 Task: Look for space in Abano Terme, Italy from 15th August, 2023 to 20th August, 2023 for 1 adult in price range Rs.5000 to Rs.10000. Place can be private room with 1  bedroom having 1 bed and 1 bathroom. Property type can be house, flat, guest house, hotel. Amenities needed are: washing machine. Booking option can be shelf check-in. Required host language is English.
Action: Mouse moved to (416, 66)
Screenshot: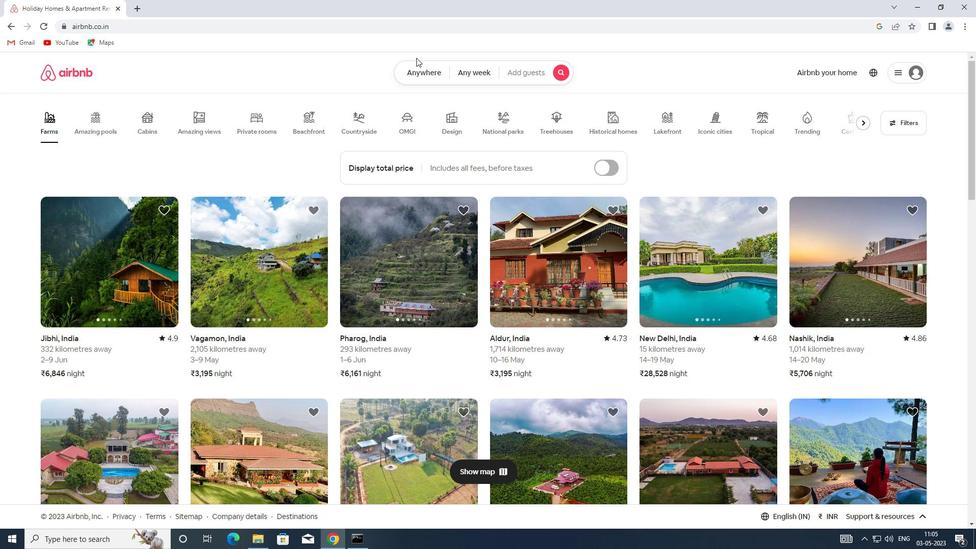 
Action: Mouse pressed left at (416, 66)
Screenshot: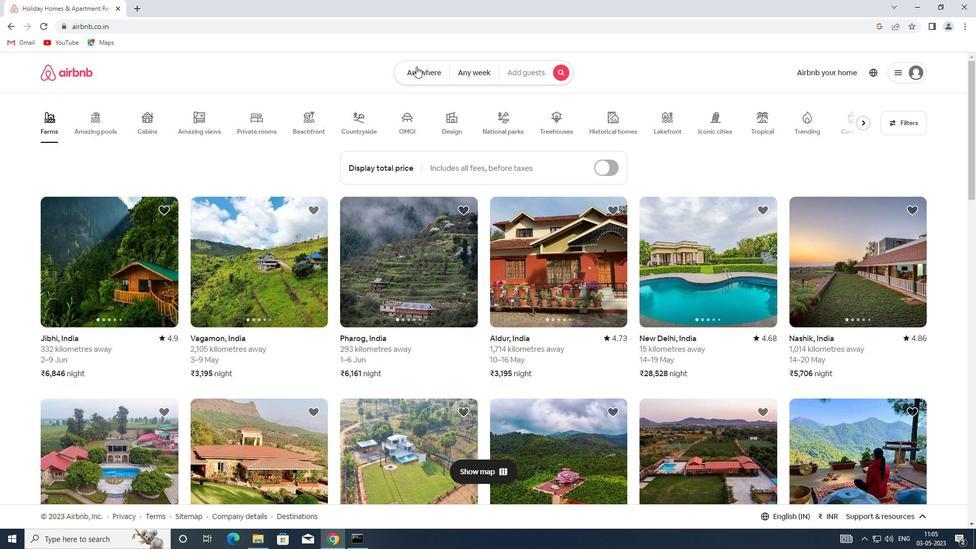 
Action: Mouse moved to (331, 117)
Screenshot: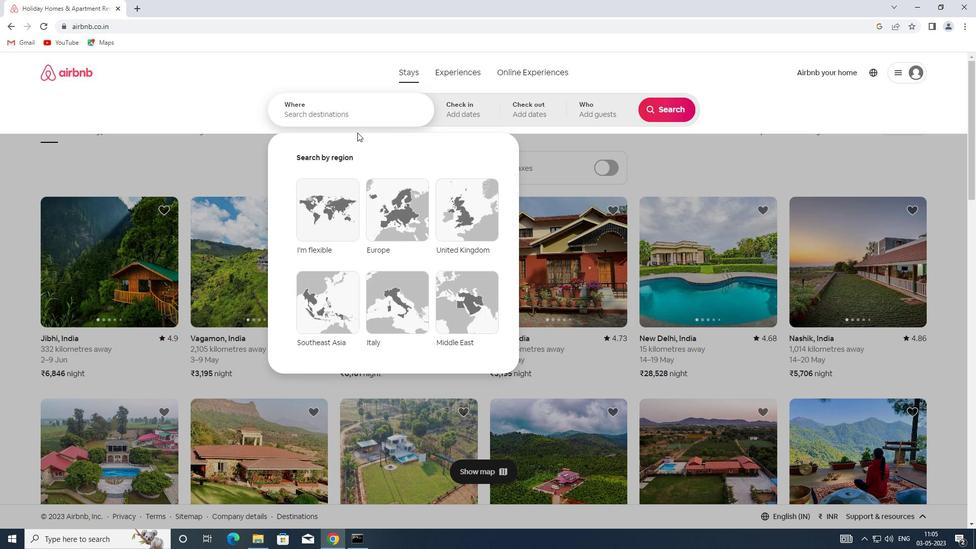 
Action: Mouse pressed left at (331, 117)
Screenshot: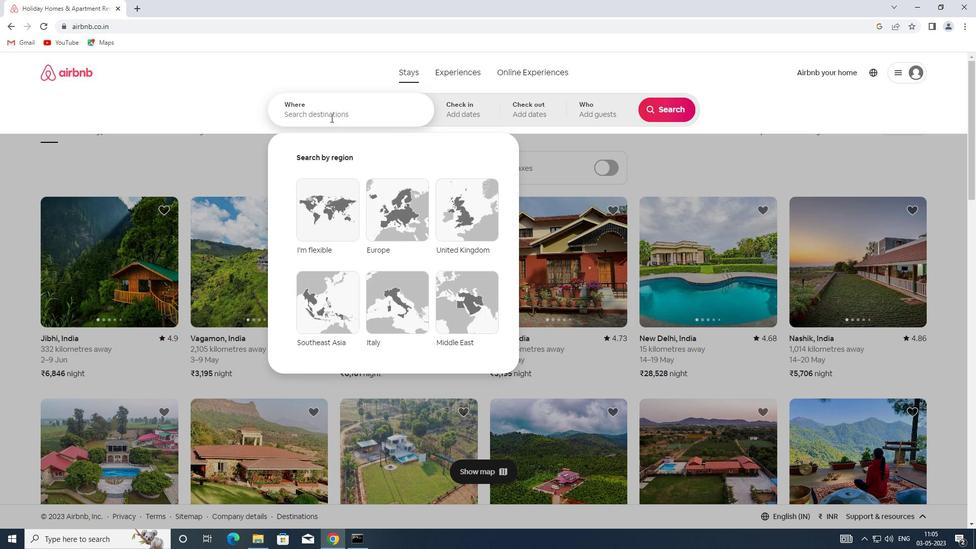 
Action: Key pressed <Key.shift>ABANO<Key.space><Key.shift>TERME,<Key.shift><Key.shift><Key.shift><Key.shift>ITALY
Screenshot: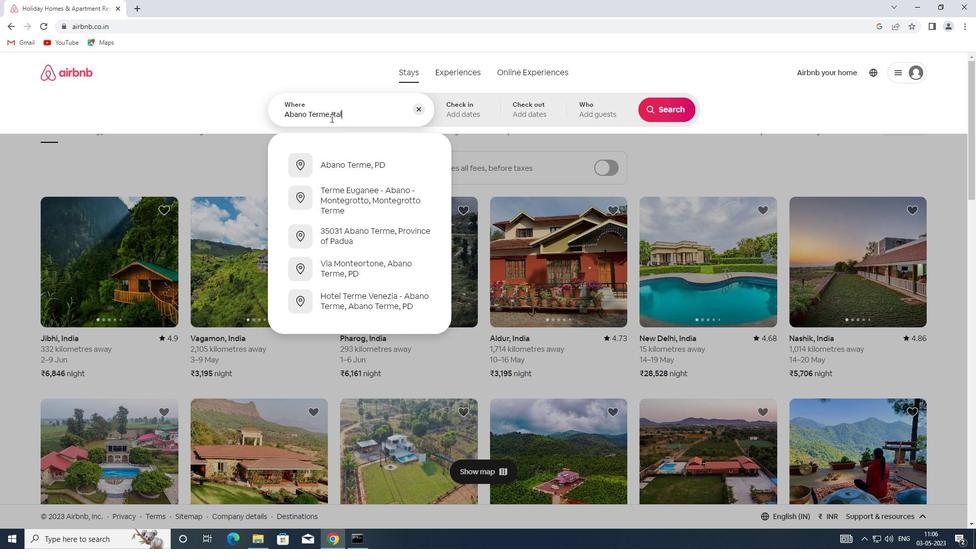 
Action: Mouse moved to (456, 112)
Screenshot: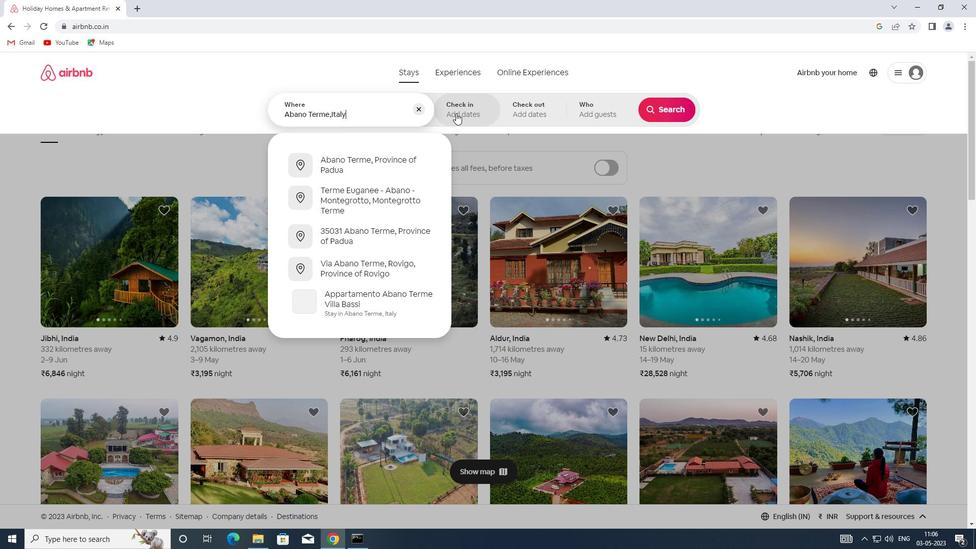 
Action: Mouse pressed left at (456, 112)
Screenshot: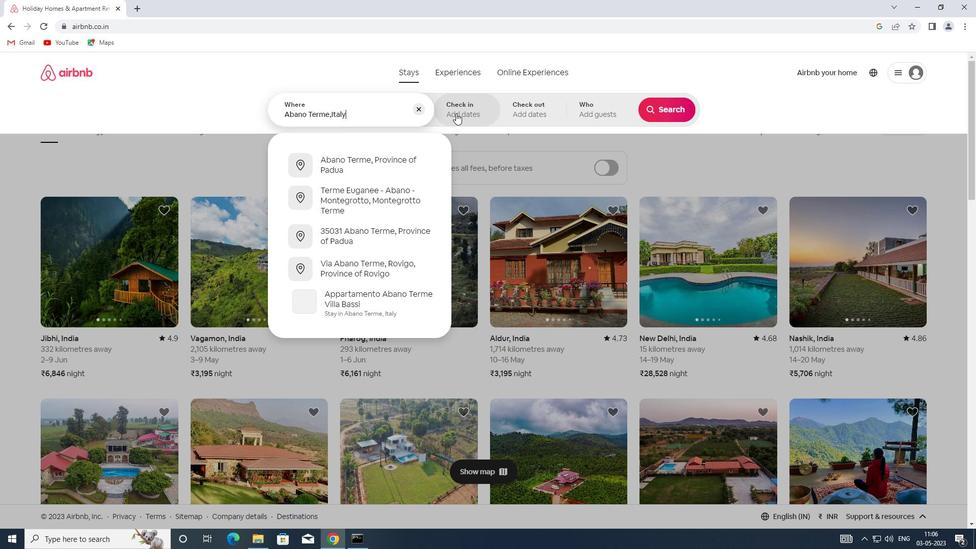 
Action: Mouse moved to (667, 190)
Screenshot: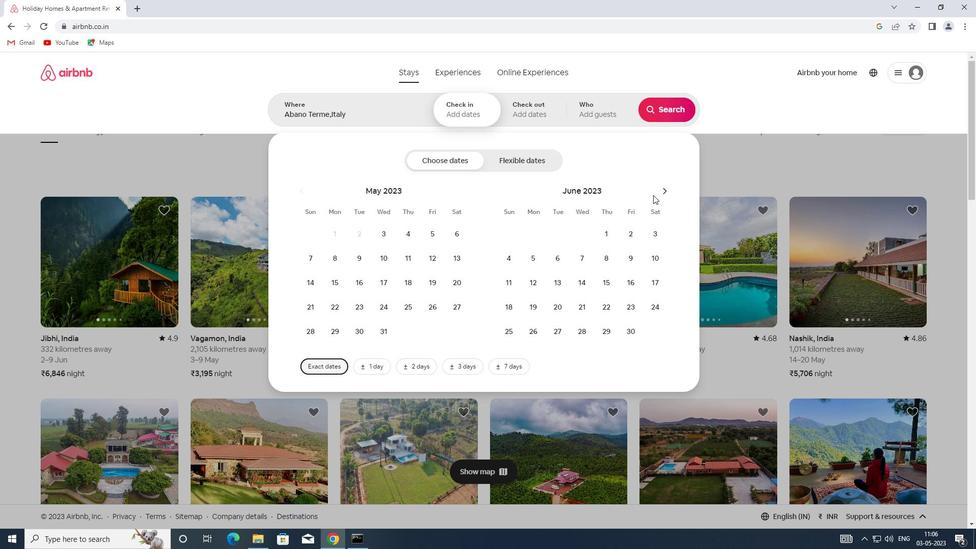 
Action: Mouse pressed left at (667, 190)
Screenshot: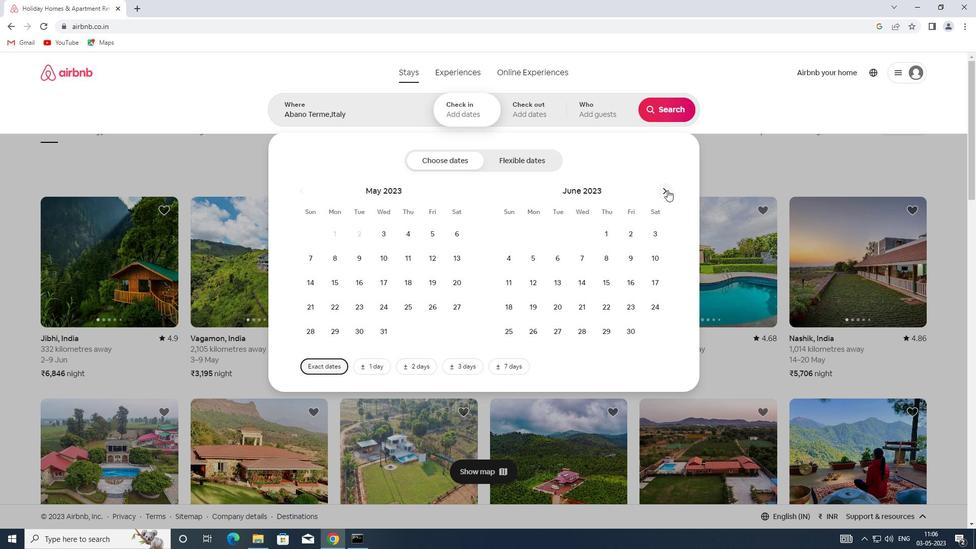 
Action: Mouse pressed left at (667, 190)
Screenshot: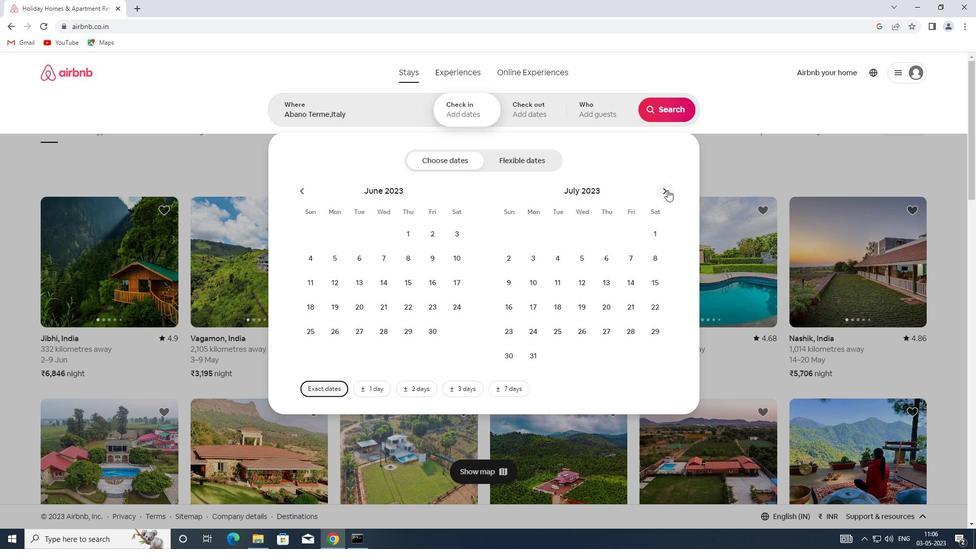 
Action: Mouse moved to (557, 275)
Screenshot: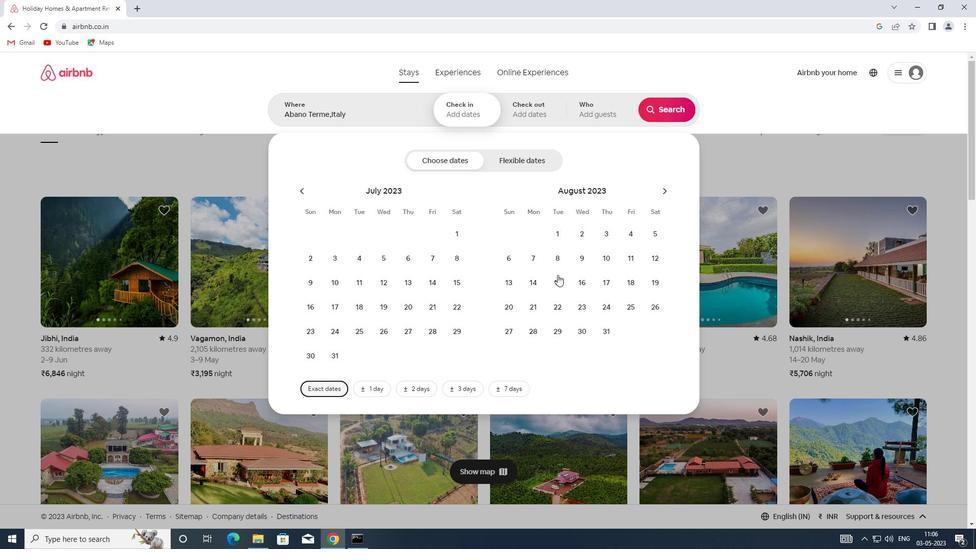 
Action: Mouse pressed left at (557, 275)
Screenshot: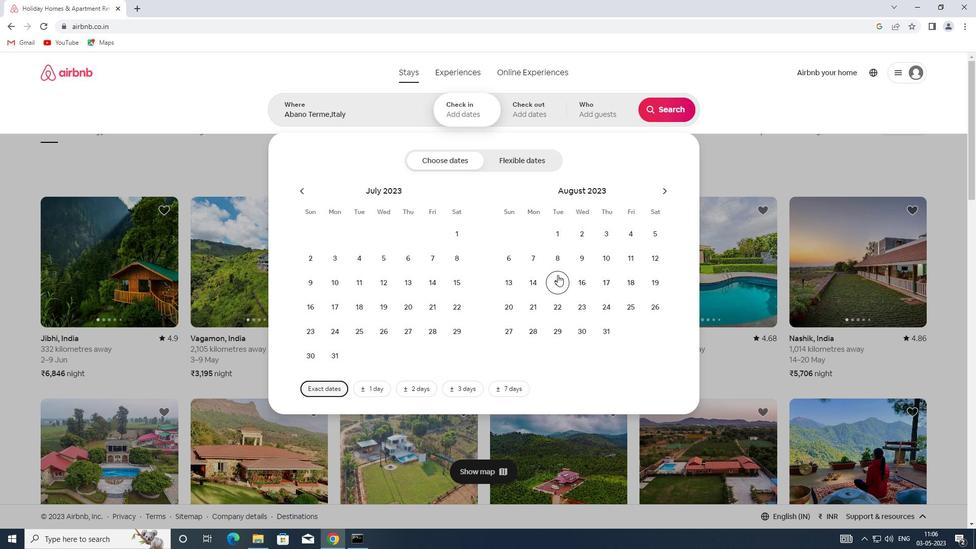 
Action: Mouse moved to (511, 302)
Screenshot: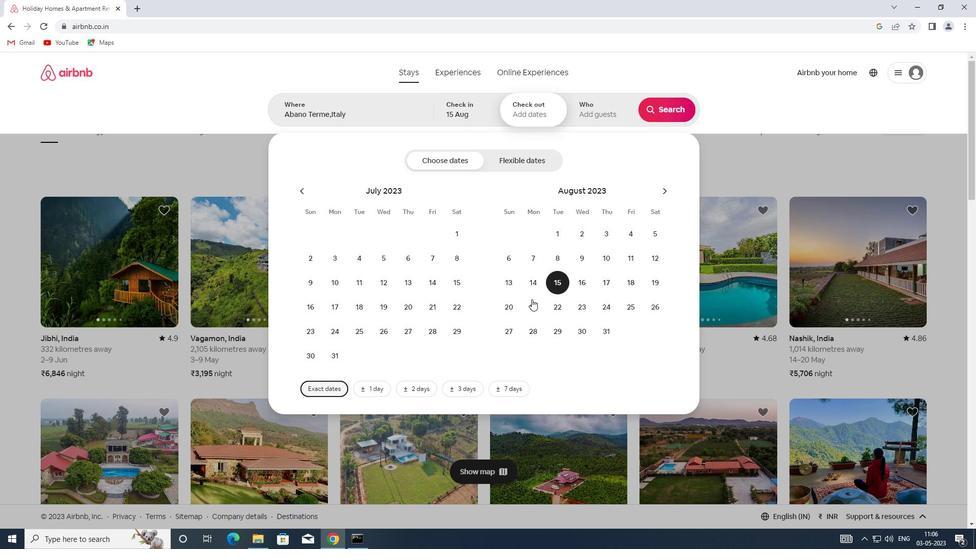 
Action: Mouse pressed left at (511, 302)
Screenshot: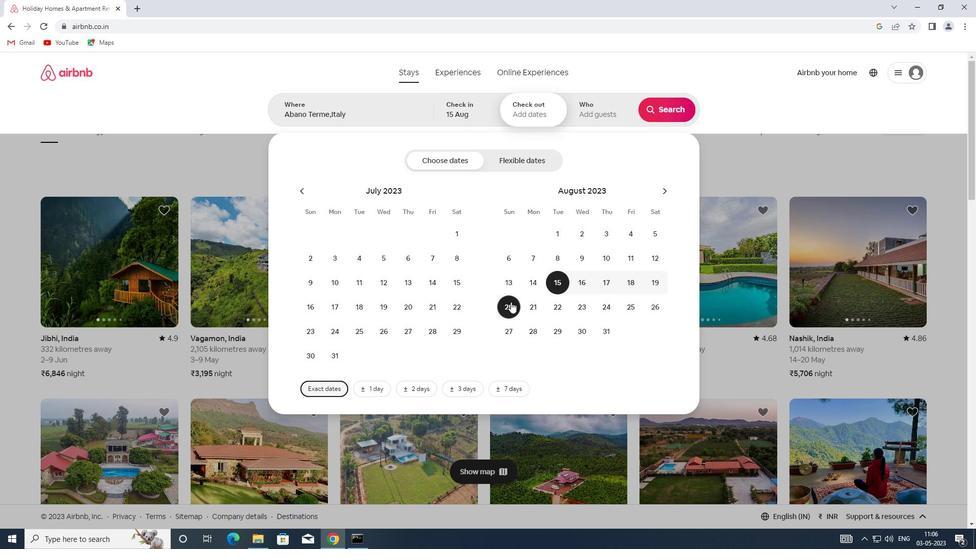 
Action: Mouse moved to (599, 111)
Screenshot: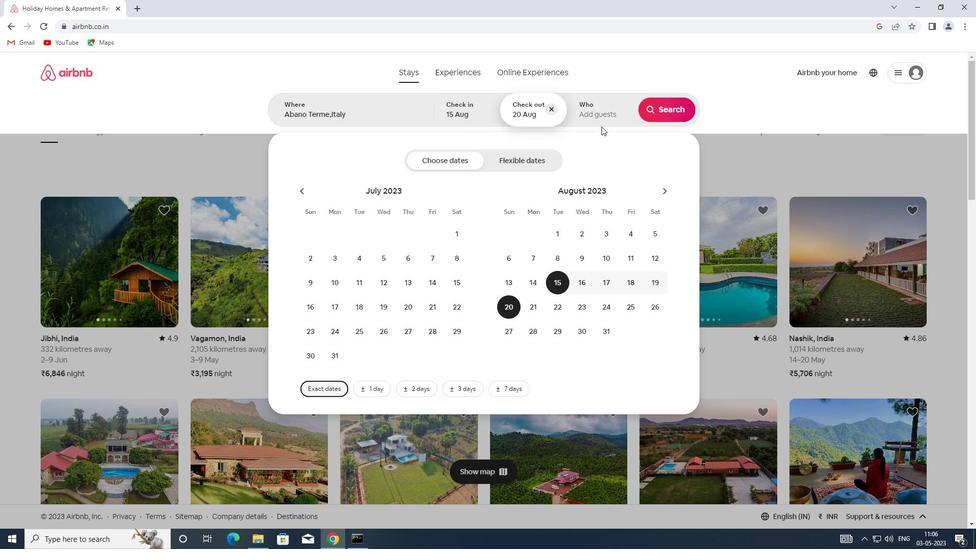 
Action: Mouse pressed left at (599, 111)
Screenshot: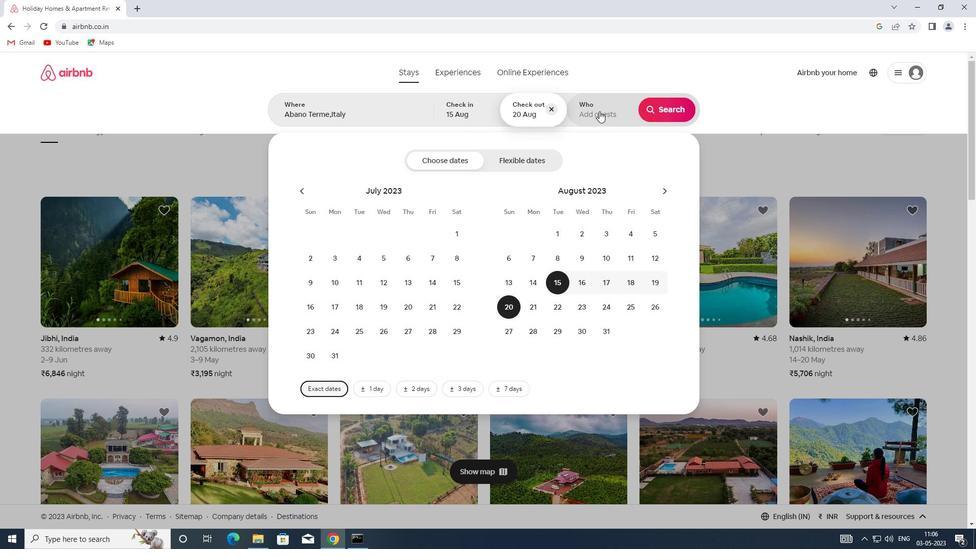 
Action: Mouse moved to (667, 166)
Screenshot: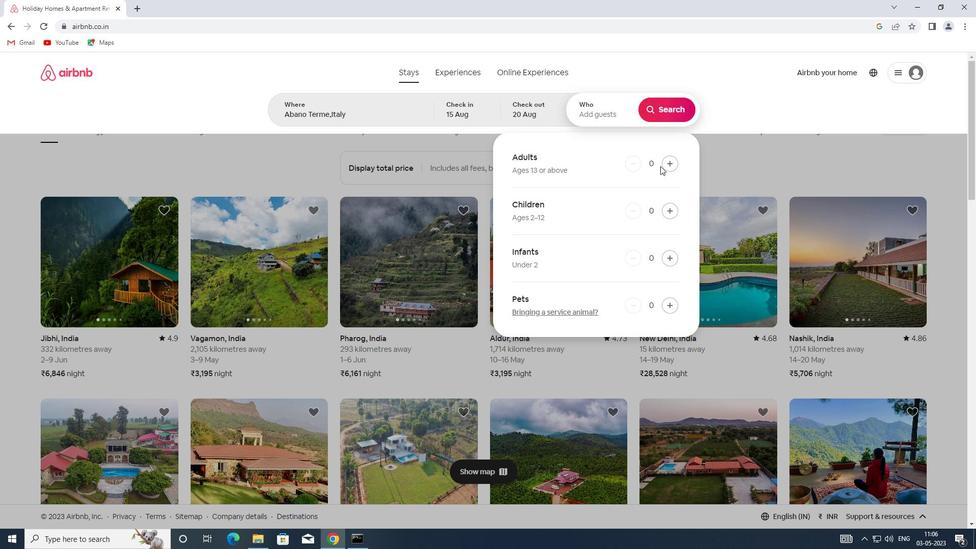 
Action: Mouse pressed left at (667, 166)
Screenshot: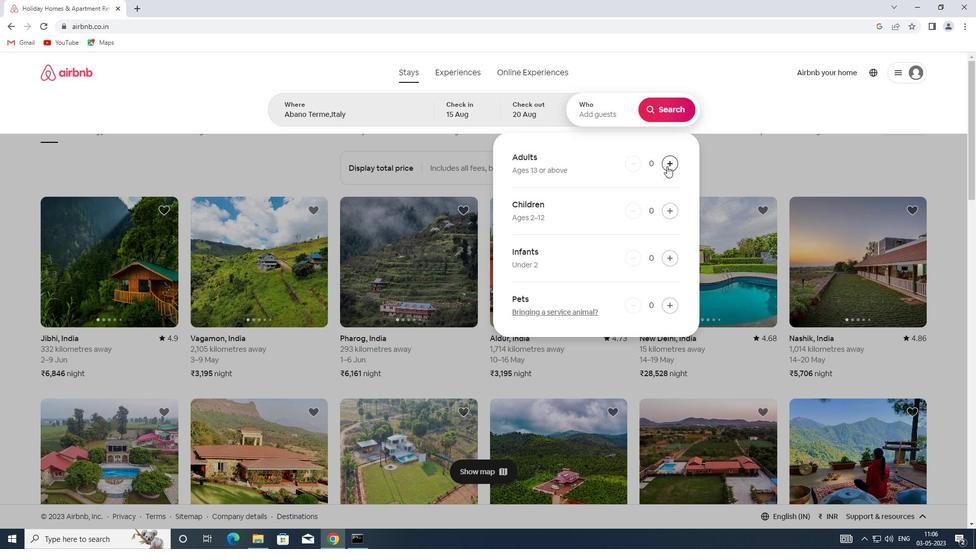 
Action: Mouse moved to (671, 107)
Screenshot: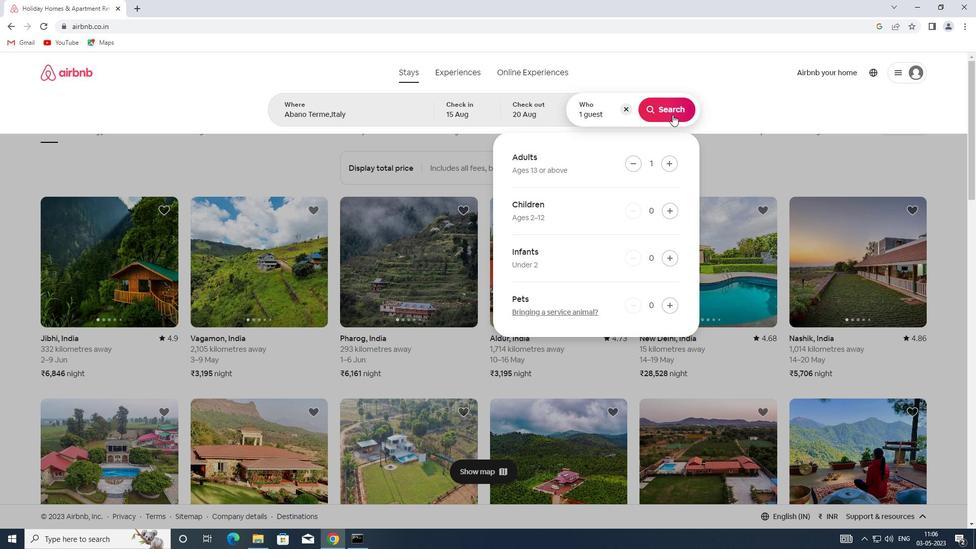 
Action: Mouse pressed left at (671, 107)
Screenshot: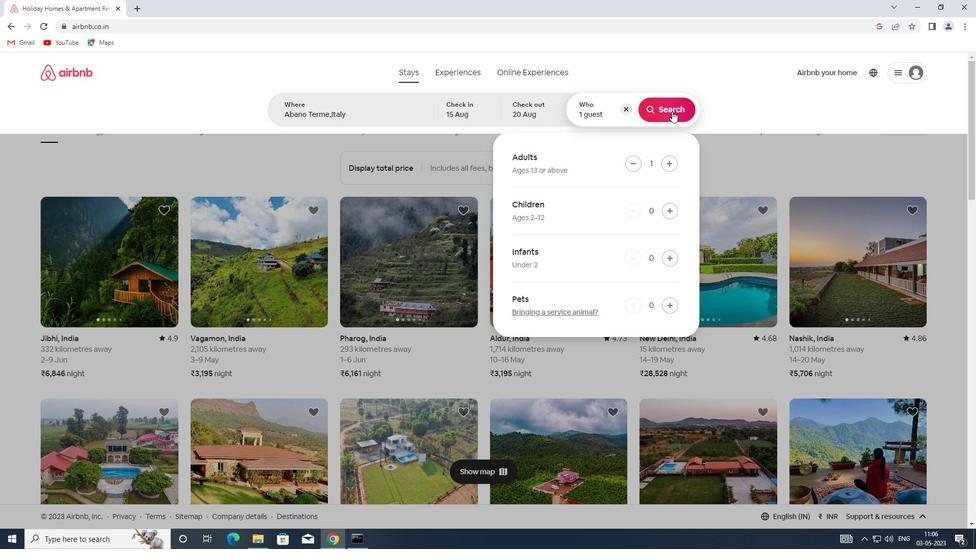 
Action: Mouse moved to (939, 106)
Screenshot: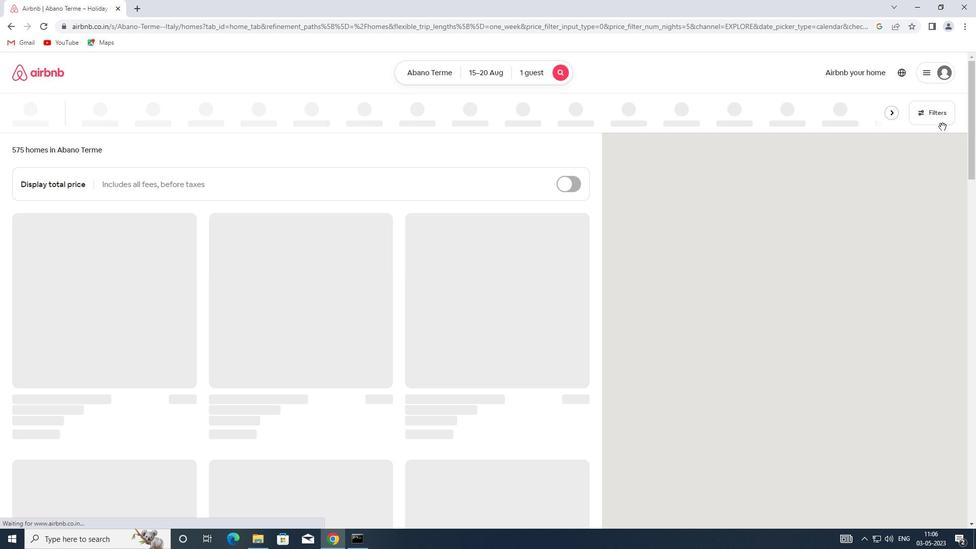 
Action: Mouse pressed left at (939, 106)
Screenshot: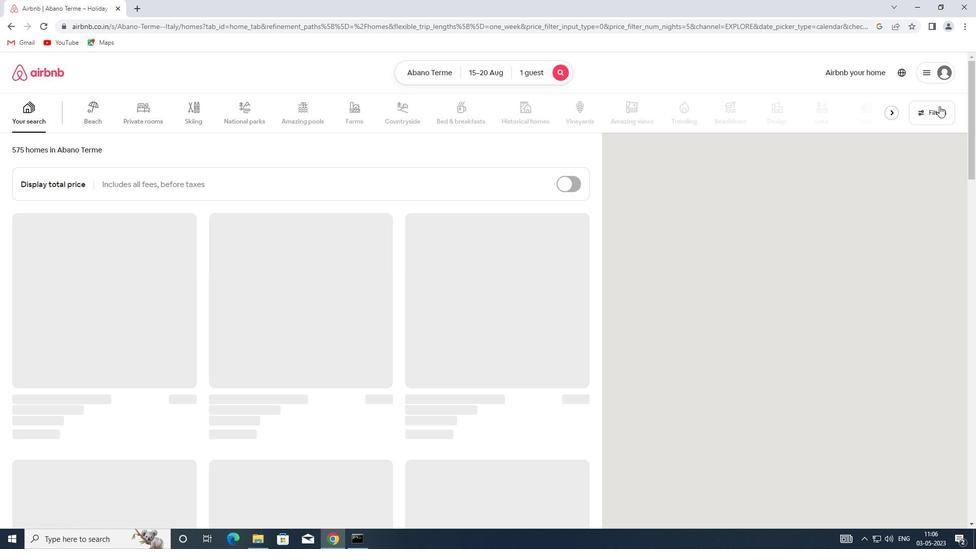 
Action: Mouse moved to (365, 239)
Screenshot: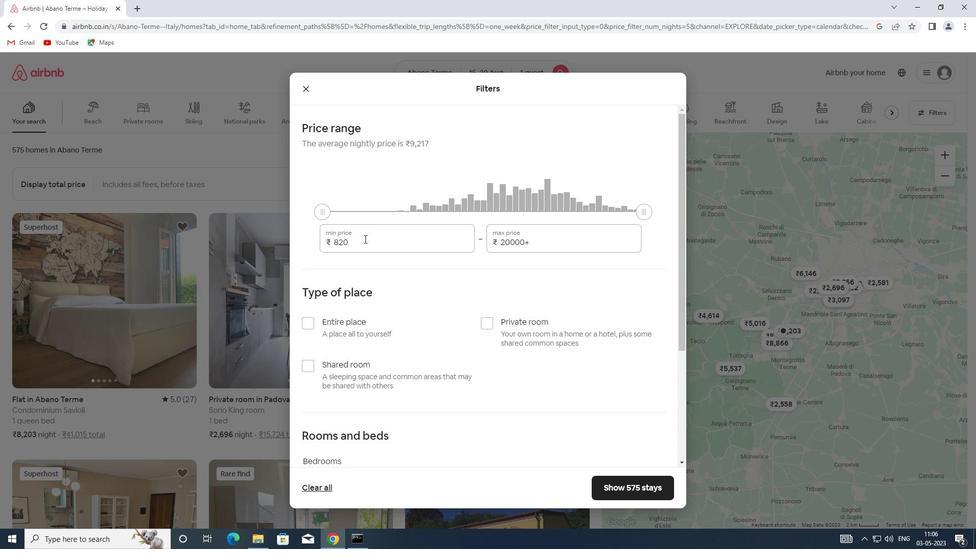 
Action: Mouse pressed left at (365, 239)
Screenshot: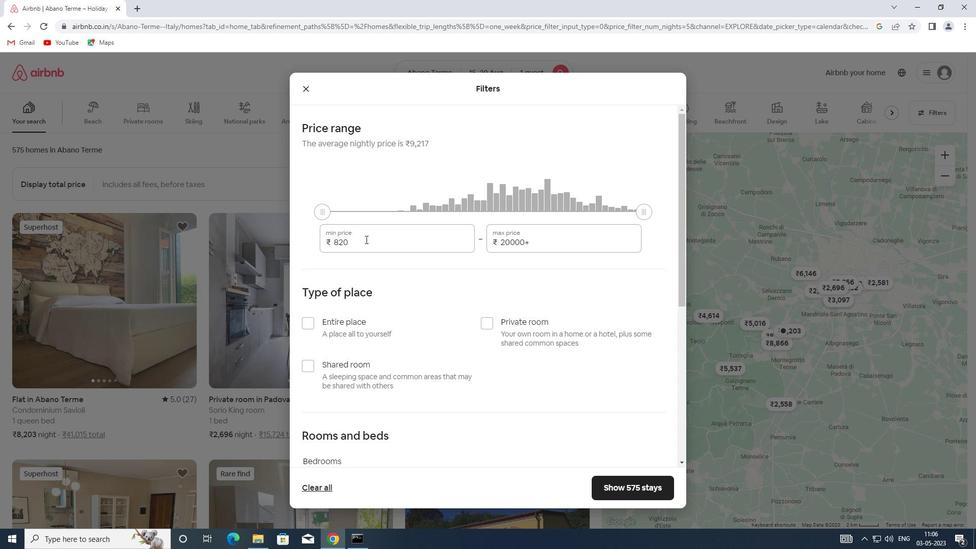 
Action: Mouse moved to (309, 240)
Screenshot: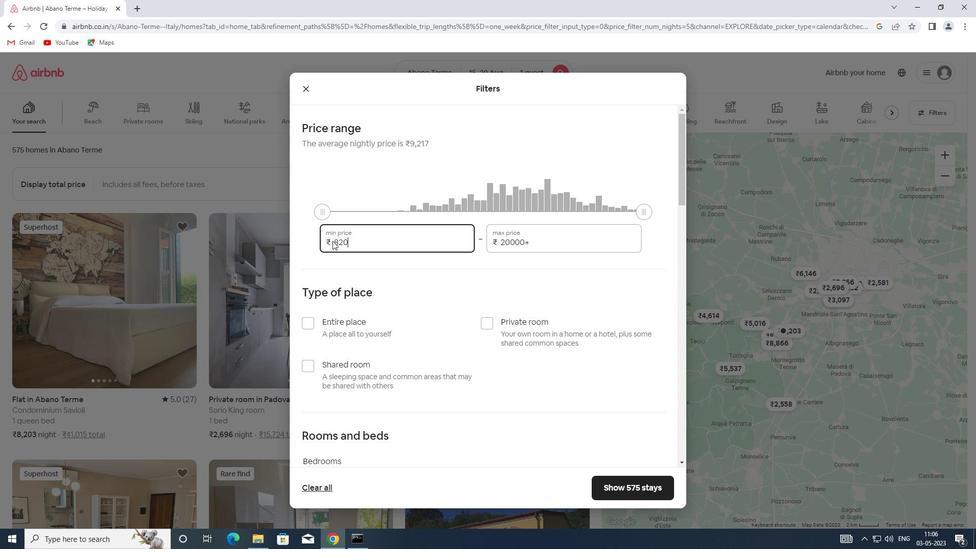 
Action: Key pressed 5000
Screenshot: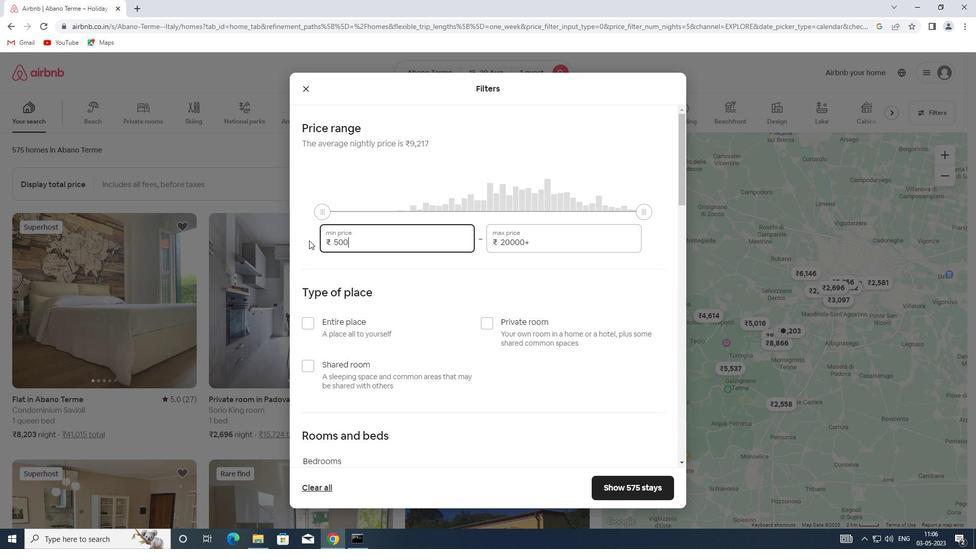 
Action: Mouse moved to (543, 243)
Screenshot: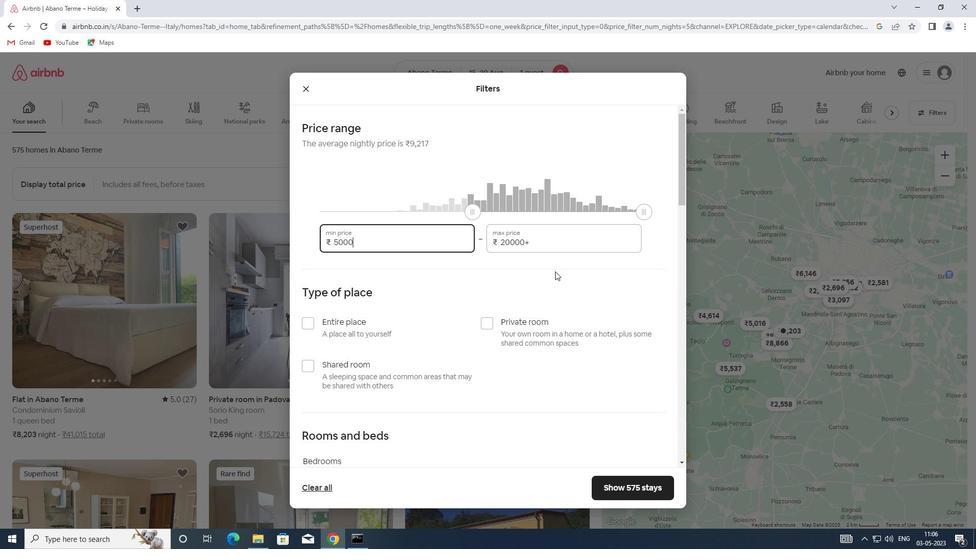 
Action: Mouse pressed left at (543, 243)
Screenshot: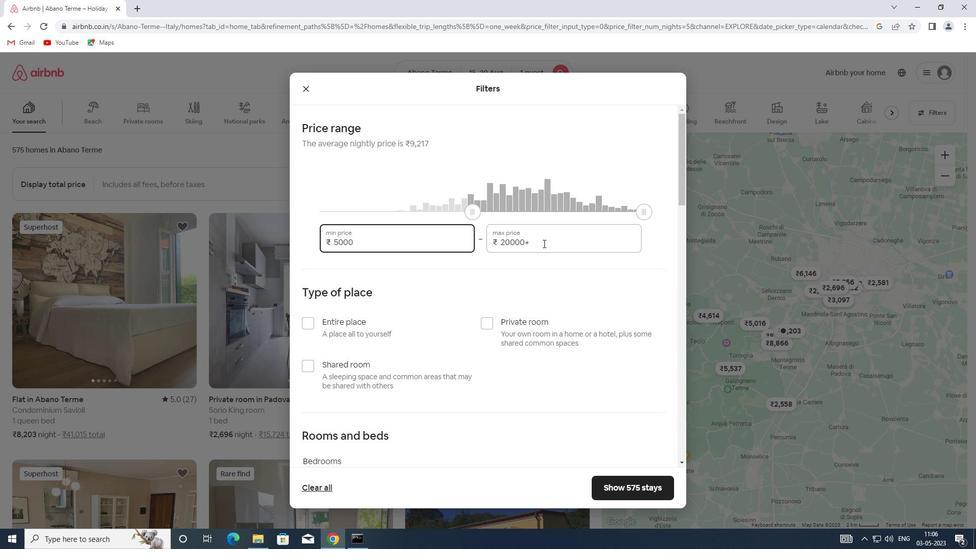 
Action: Mouse moved to (462, 242)
Screenshot: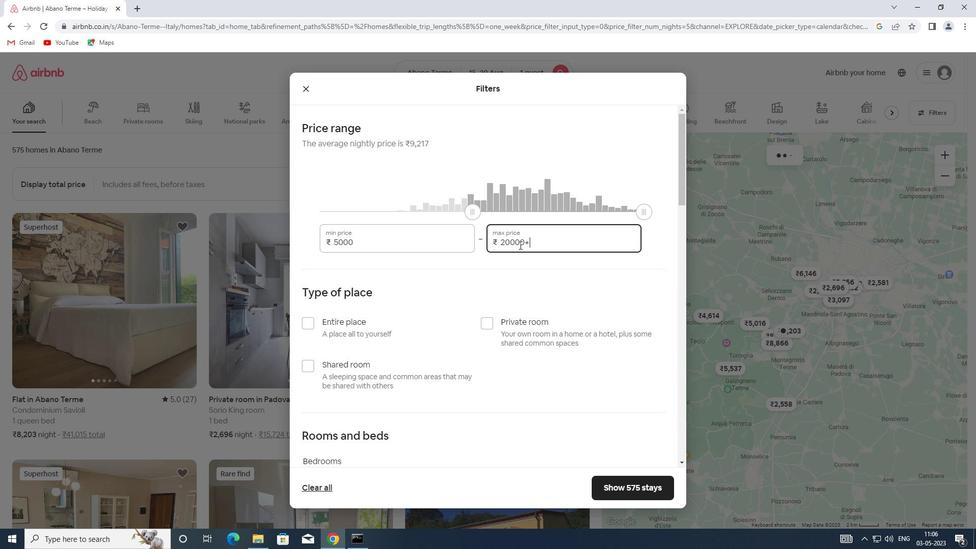 
Action: Key pressed 10000
Screenshot: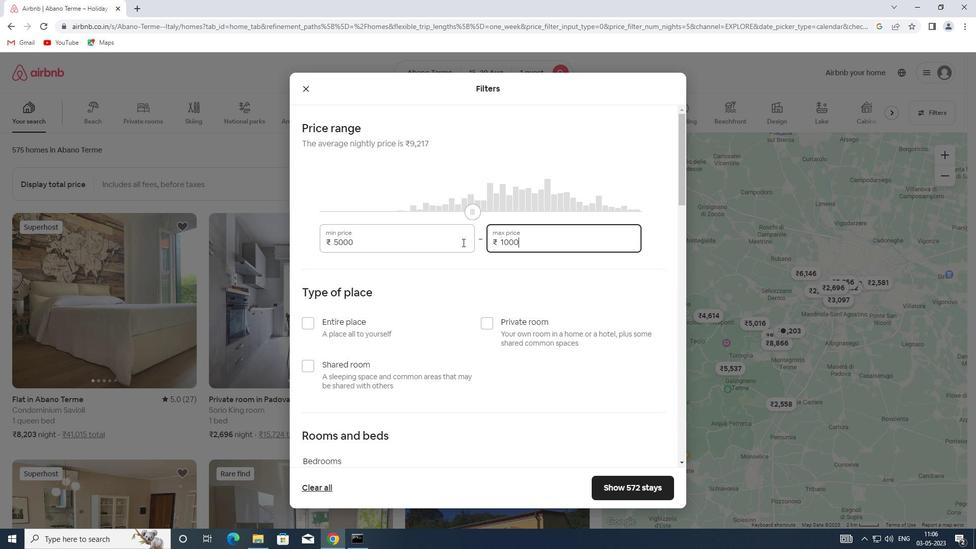 
Action: Mouse moved to (487, 324)
Screenshot: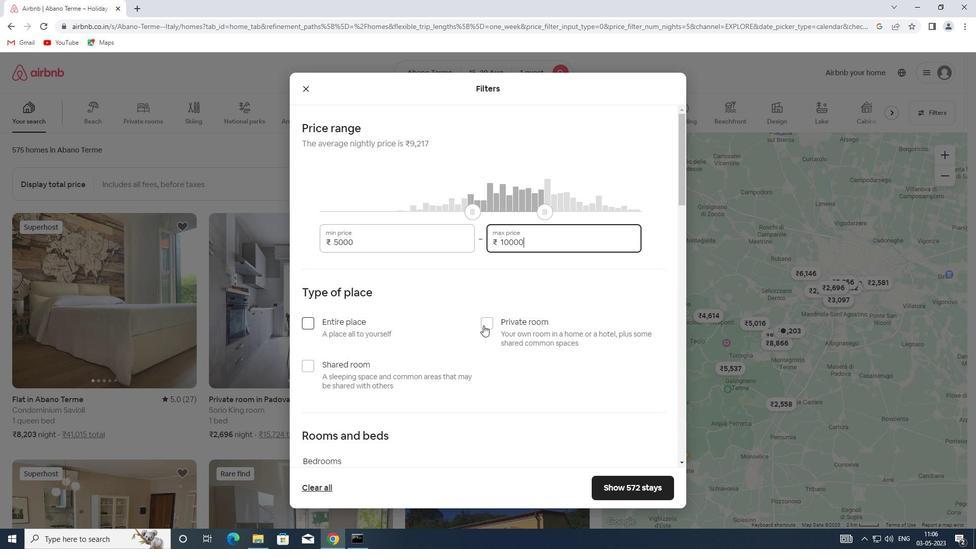 
Action: Mouse pressed left at (487, 324)
Screenshot: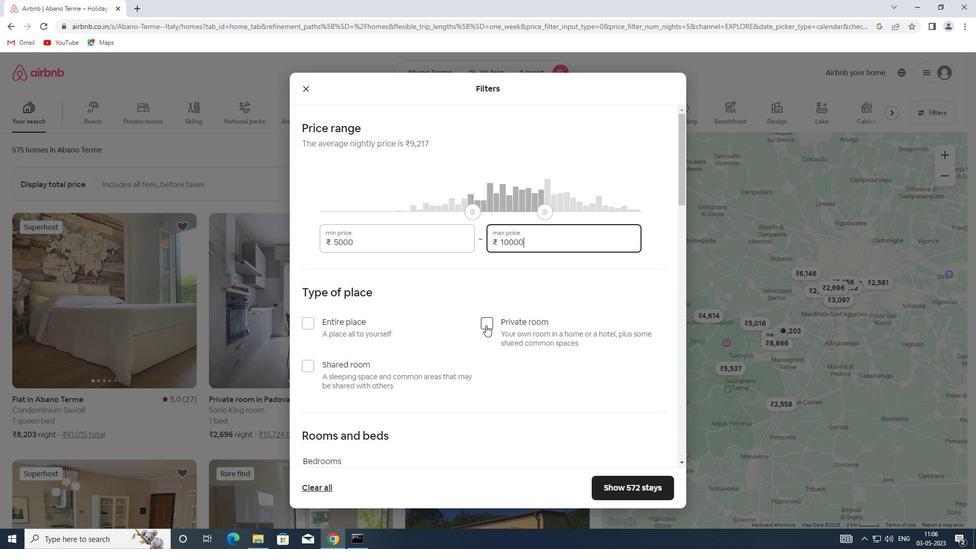 
Action: Mouse moved to (489, 320)
Screenshot: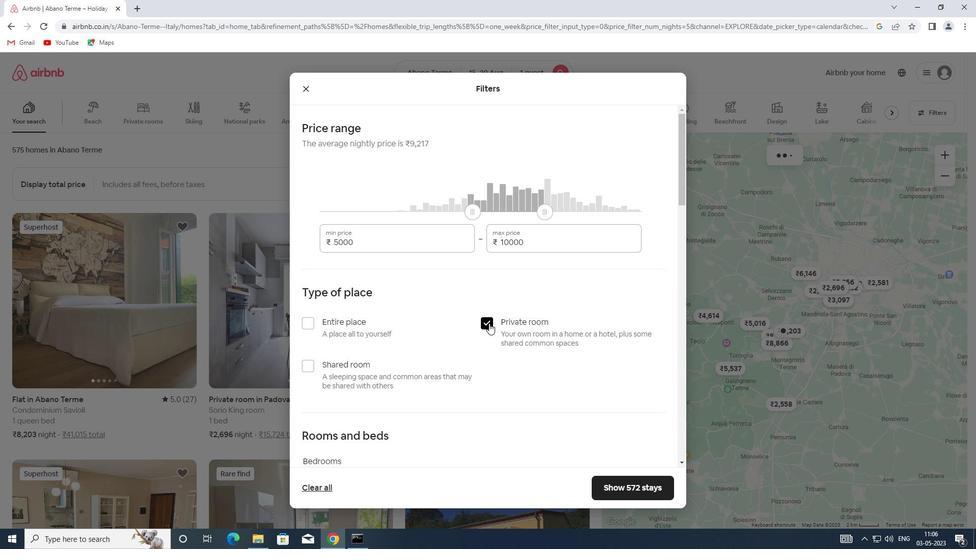 
Action: Mouse scrolled (489, 320) with delta (0, 0)
Screenshot: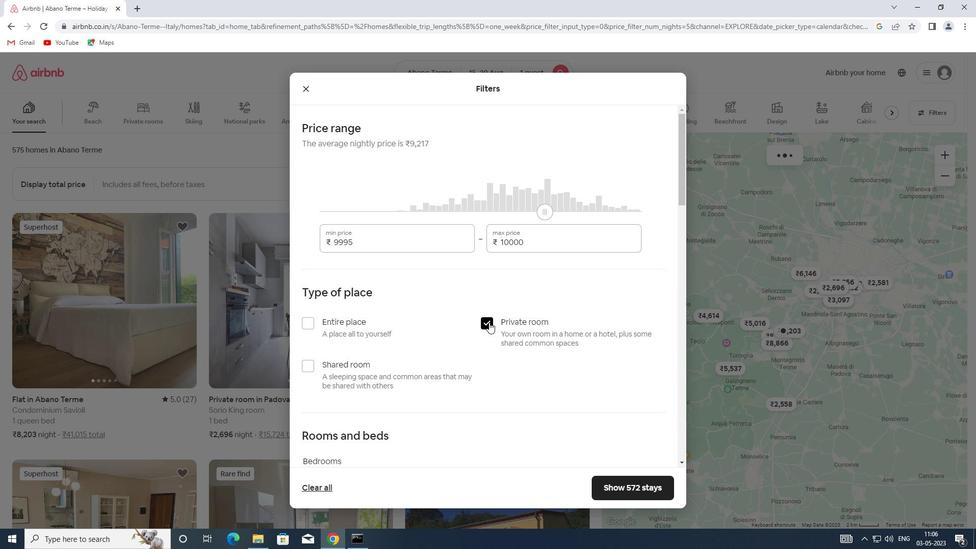 
Action: Mouse scrolled (489, 320) with delta (0, 0)
Screenshot: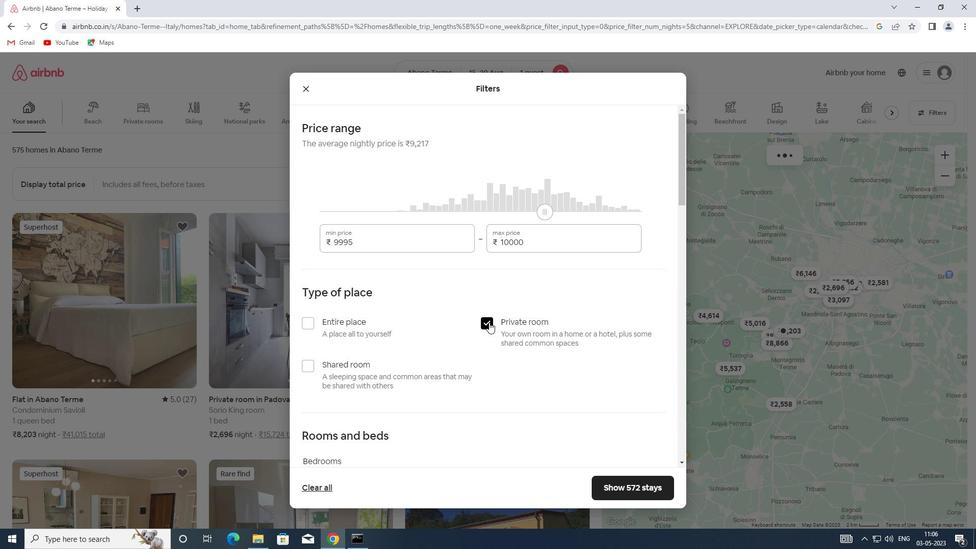 
Action: Mouse scrolled (489, 320) with delta (0, 0)
Screenshot: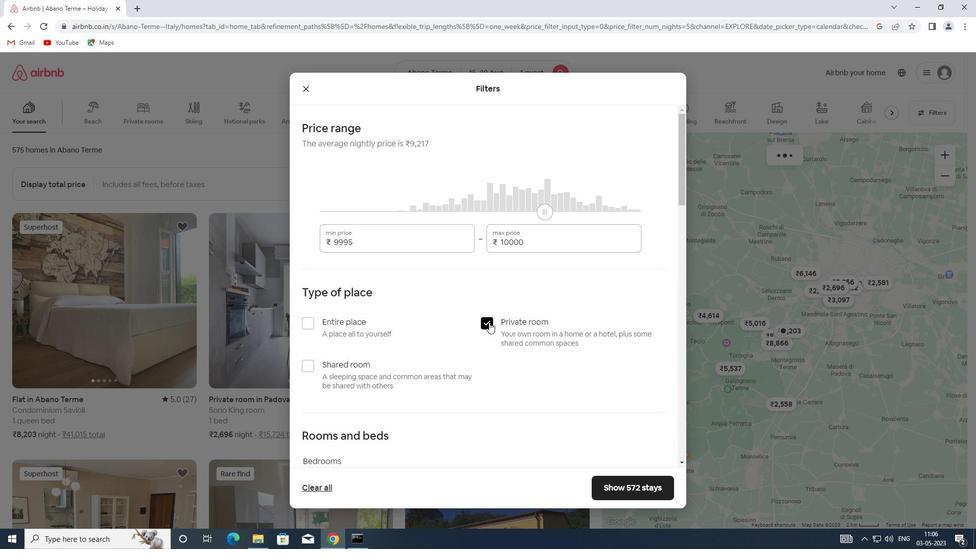 
Action: Mouse scrolled (489, 320) with delta (0, 0)
Screenshot: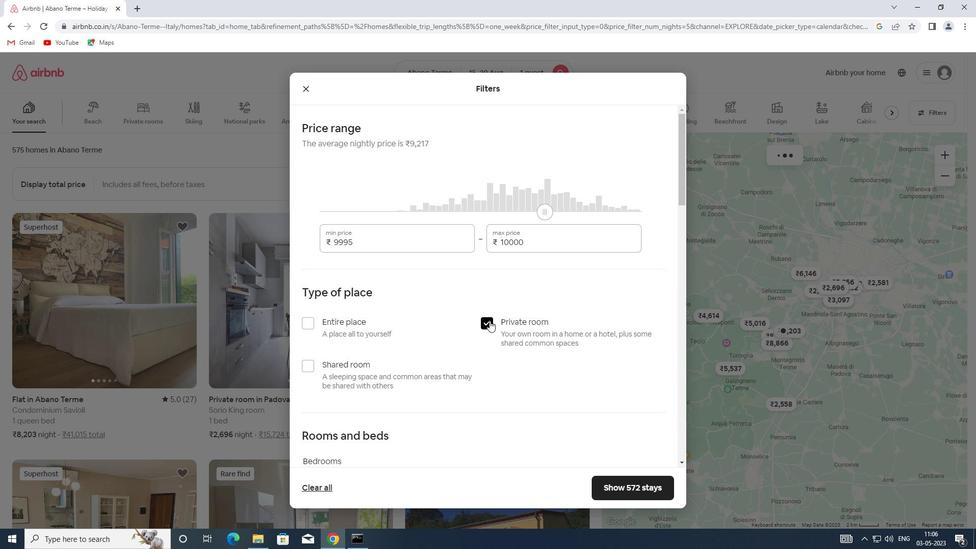 
Action: Mouse moved to (489, 316)
Screenshot: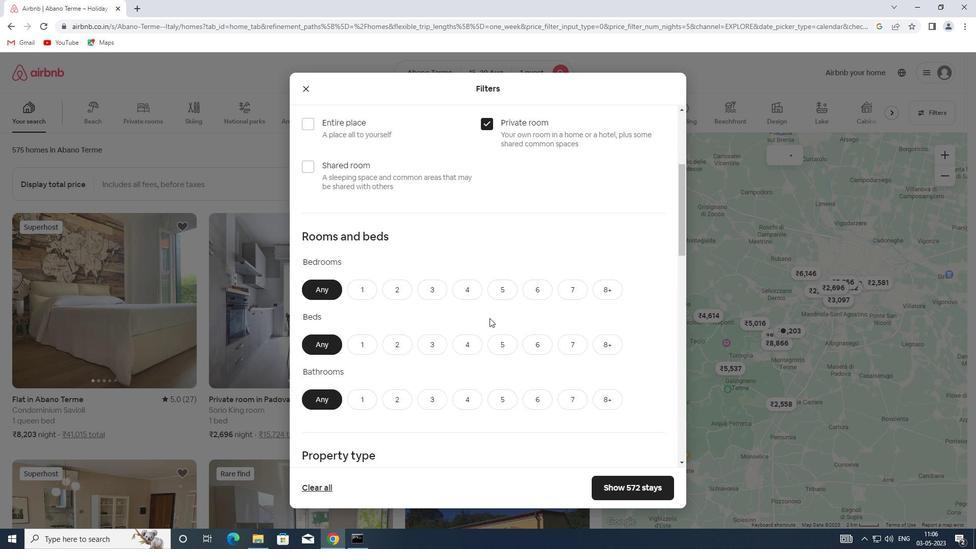 
Action: Mouse scrolled (489, 316) with delta (0, 0)
Screenshot: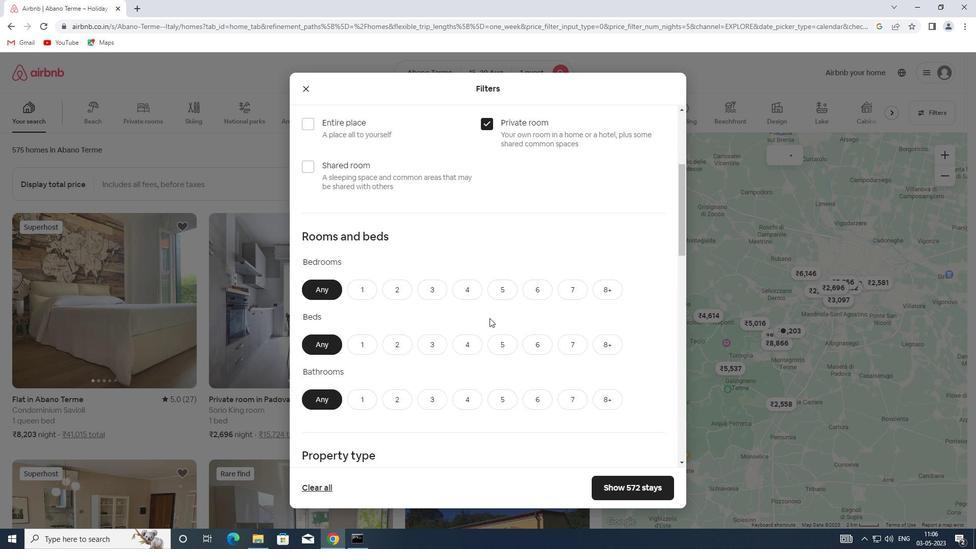 
Action: Mouse moved to (364, 237)
Screenshot: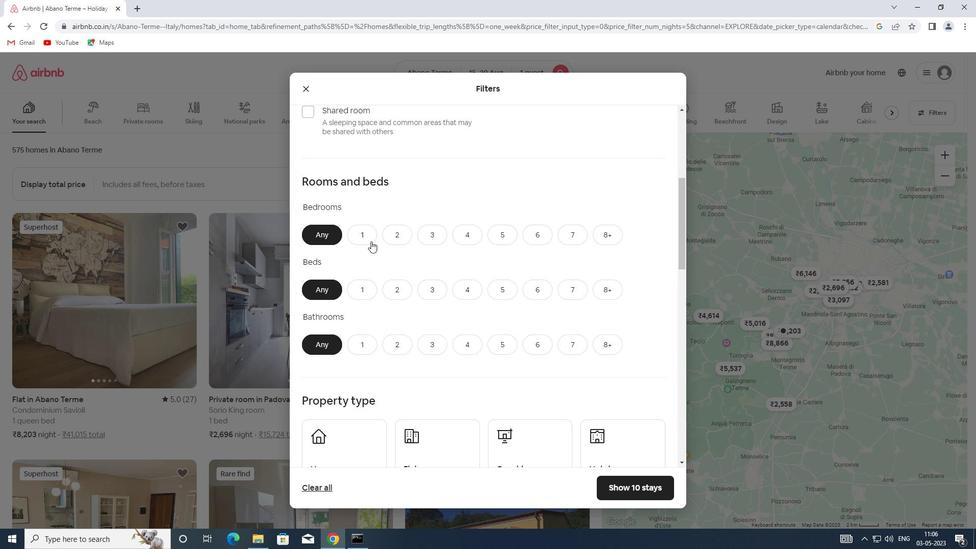 
Action: Mouse pressed left at (364, 237)
Screenshot: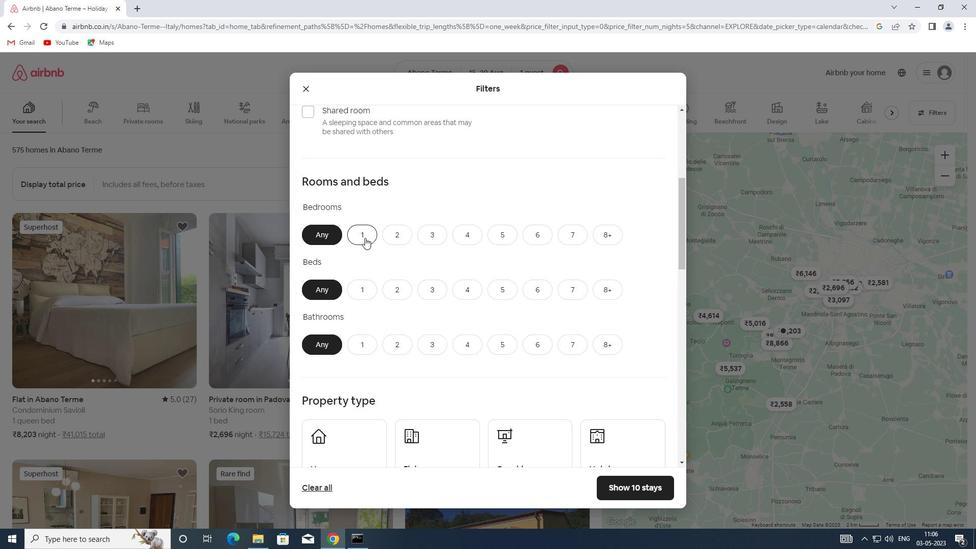 
Action: Mouse moved to (364, 291)
Screenshot: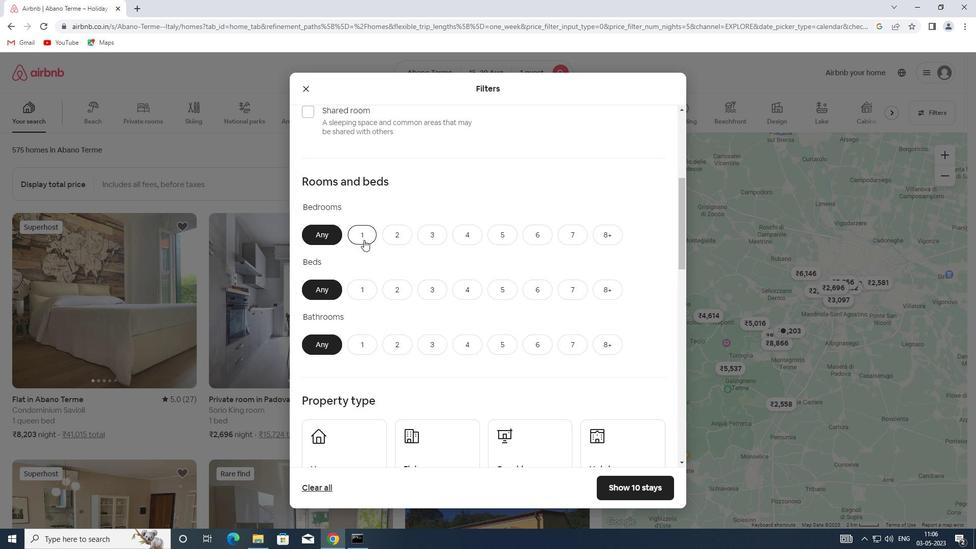 
Action: Mouse pressed left at (364, 291)
Screenshot: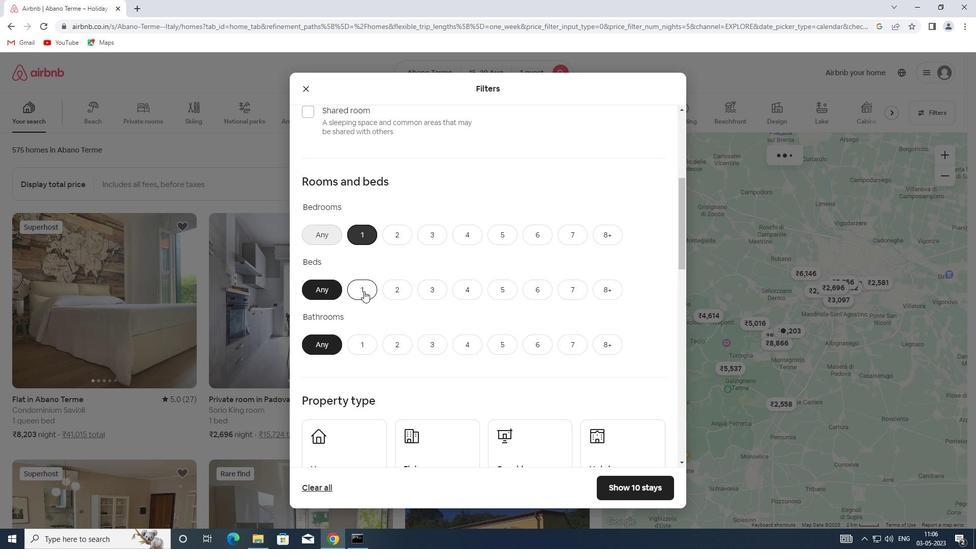 
Action: Mouse moved to (362, 343)
Screenshot: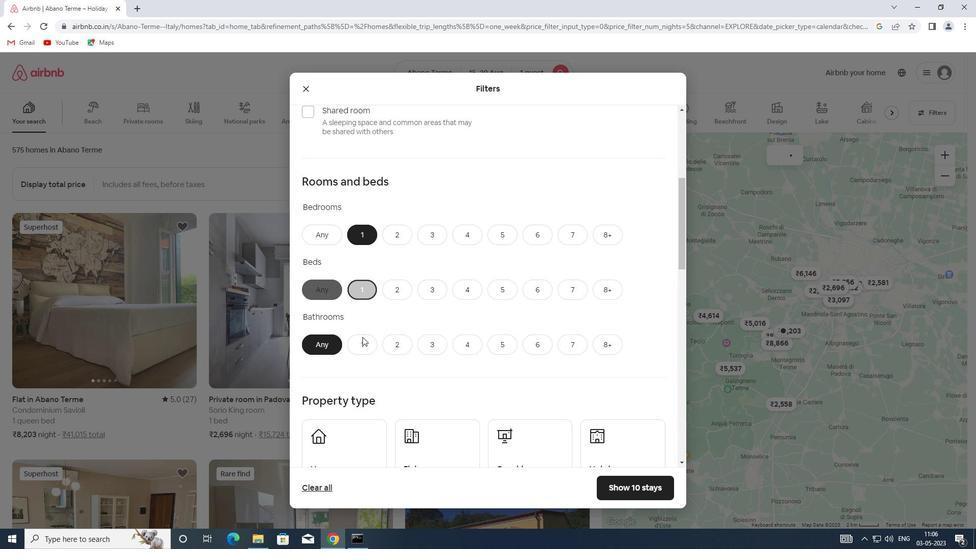 
Action: Mouse pressed left at (362, 343)
Screenshot: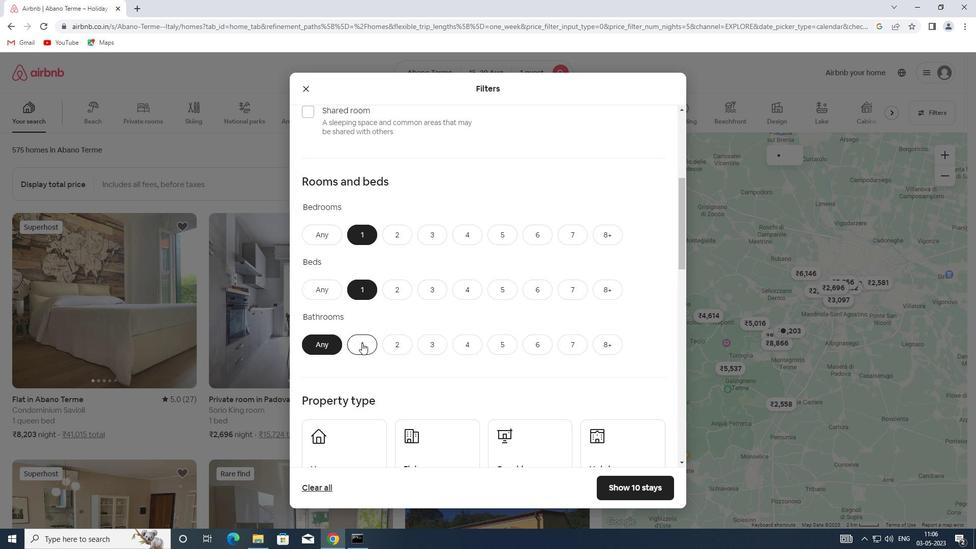 
Action: Mouse moved to (362, 343)
Screenshot: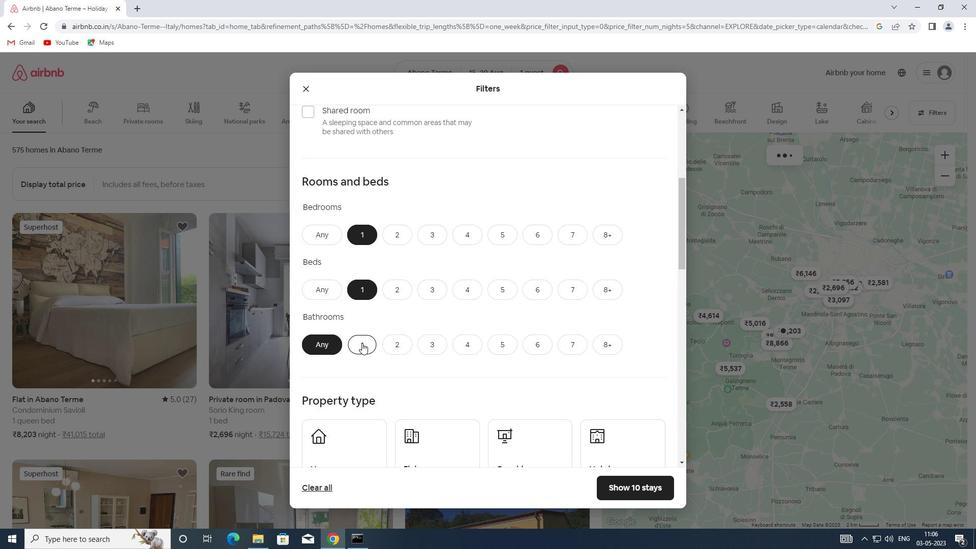 
Action: Mouse scrolled (362, 343) with delta (0, 0)
Screenshot: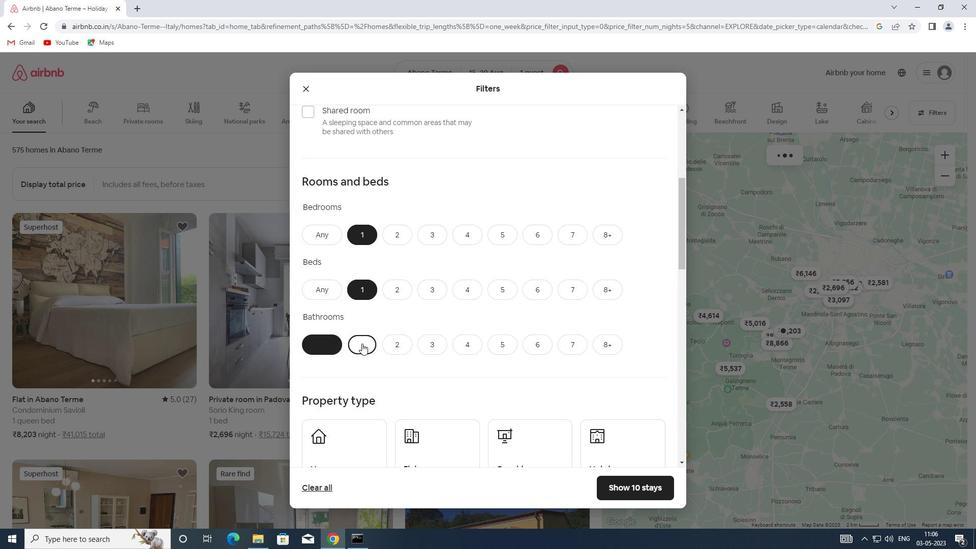 
Action: Mouse scrolled (362, 343) with delta (0, 0)
Screenshot: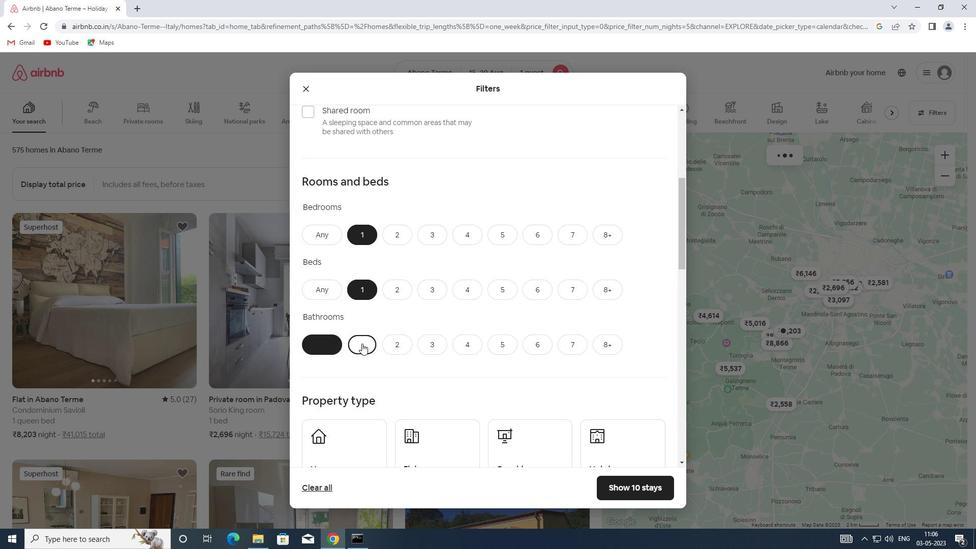 
Action: Mouse scrolled (362, 343) with delta (0, 0)
Screenshot: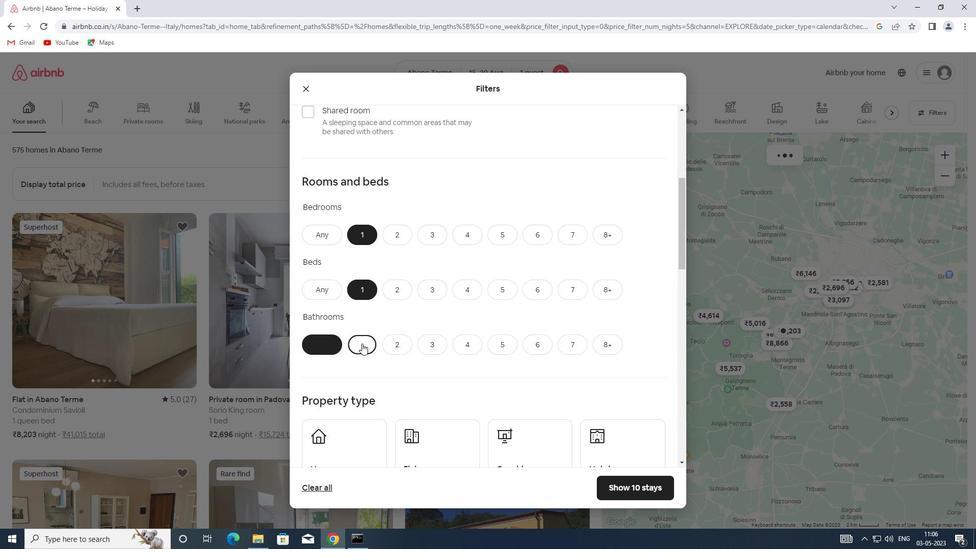 
Action: Mouse scrolled (362, 343) with delta (0, 0)
Screenshot: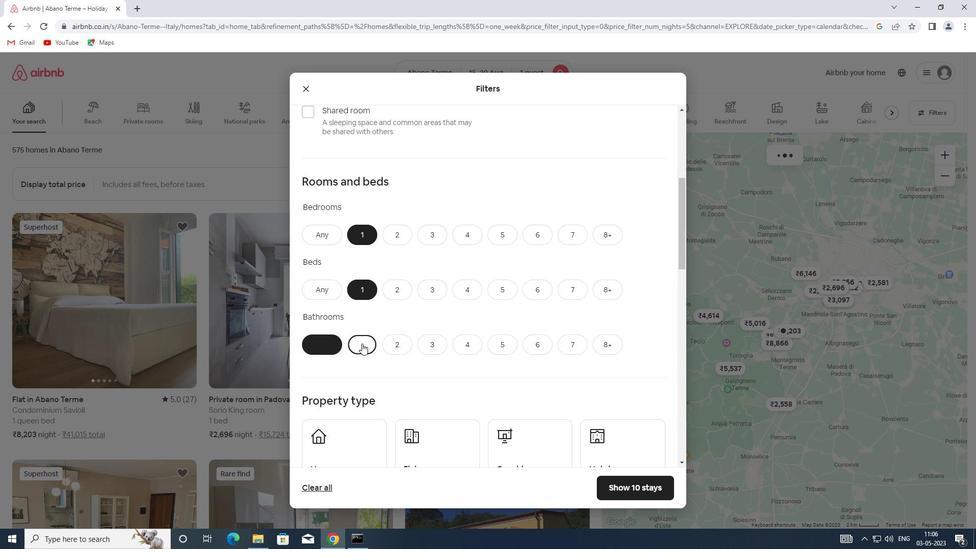 
Action: Mouse moved to (347, 243)
Screenshot: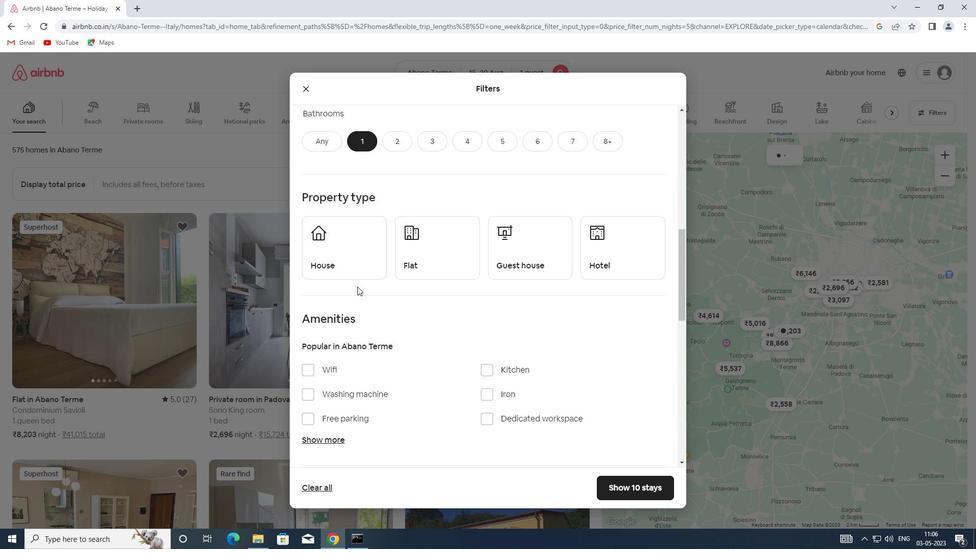 
Action: Mouse pressed left at (347, 243)
Screenshot: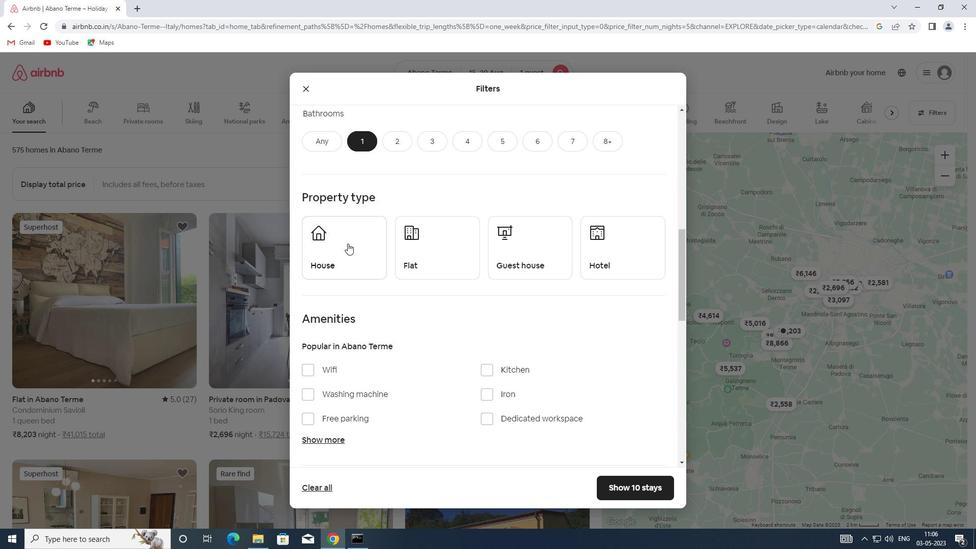
Action: Mouse moved to (445, 260)
Screenshot: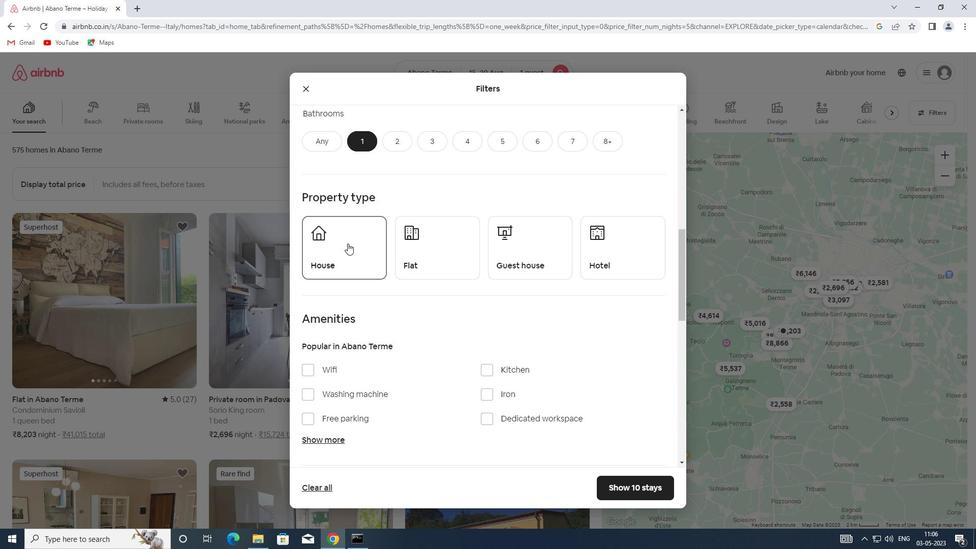 
Action: Mouse pressed left at (445, 260)
Screenshot: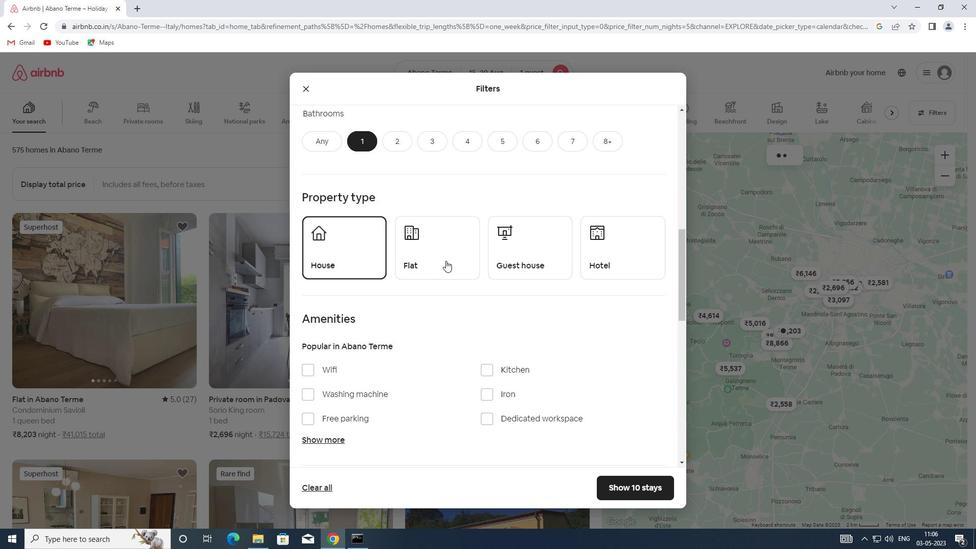 
Action: Mouse moved to (533, 260)
Screenshot: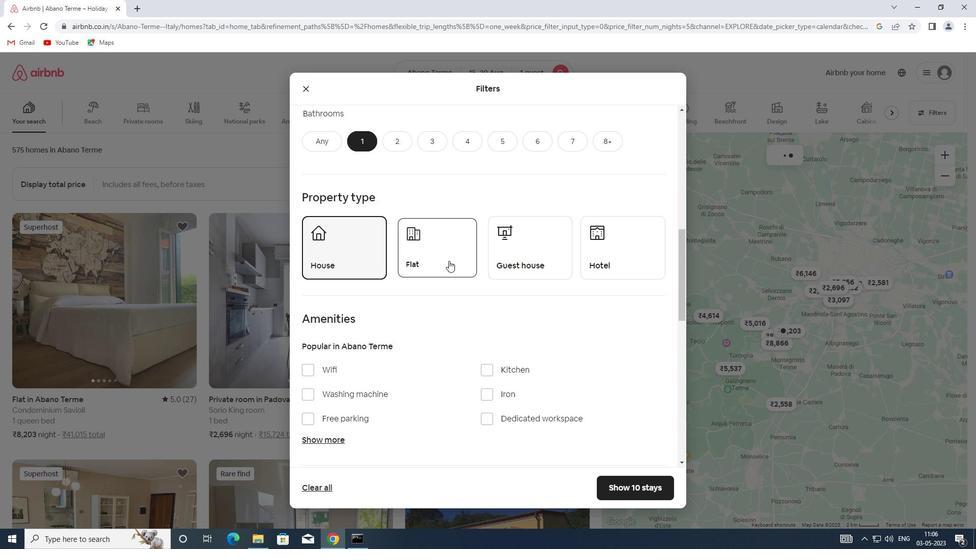 
Action: Mouse pressed left at (533, 260)
Screenshot: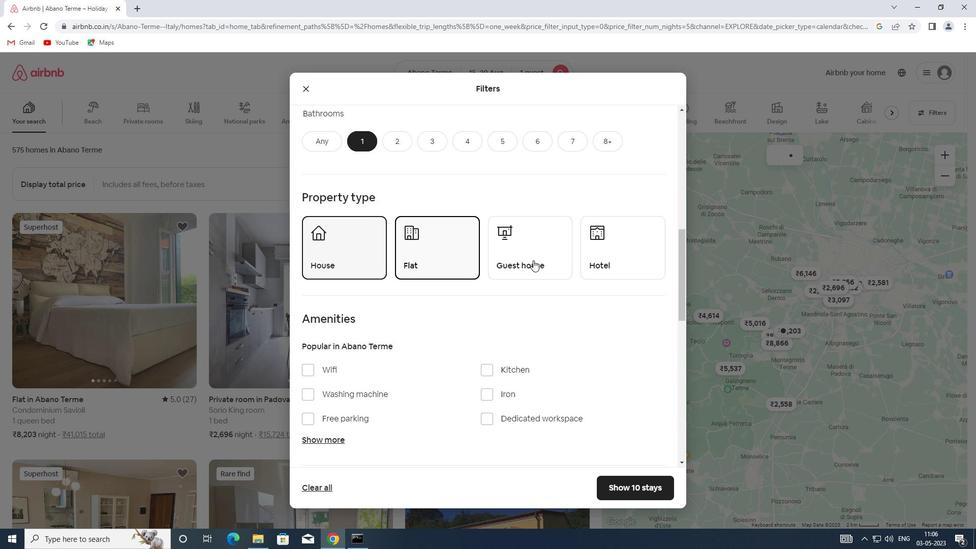 
Action: Mouse moved to (620, 255)
Screenshot: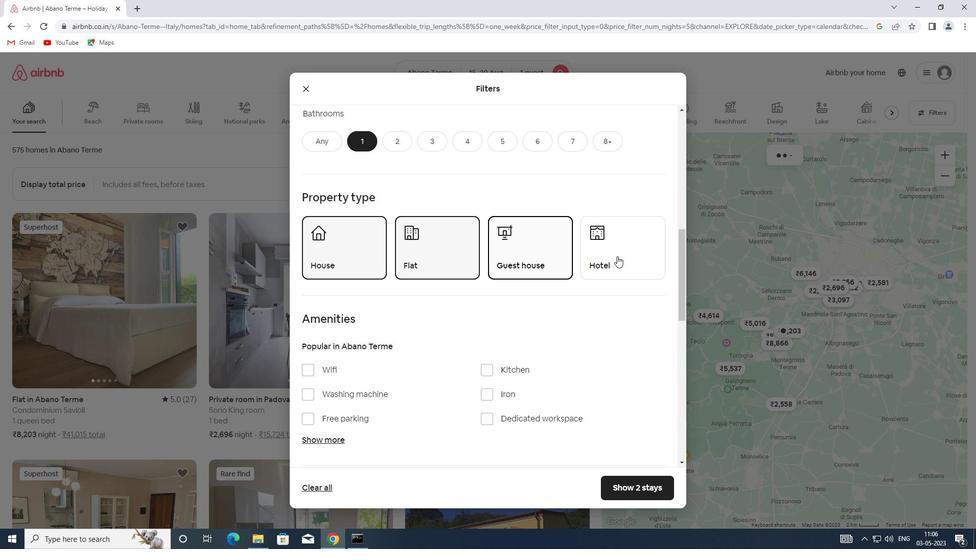 
Action: Mouse pressed left at (620, 255)
Screenshot: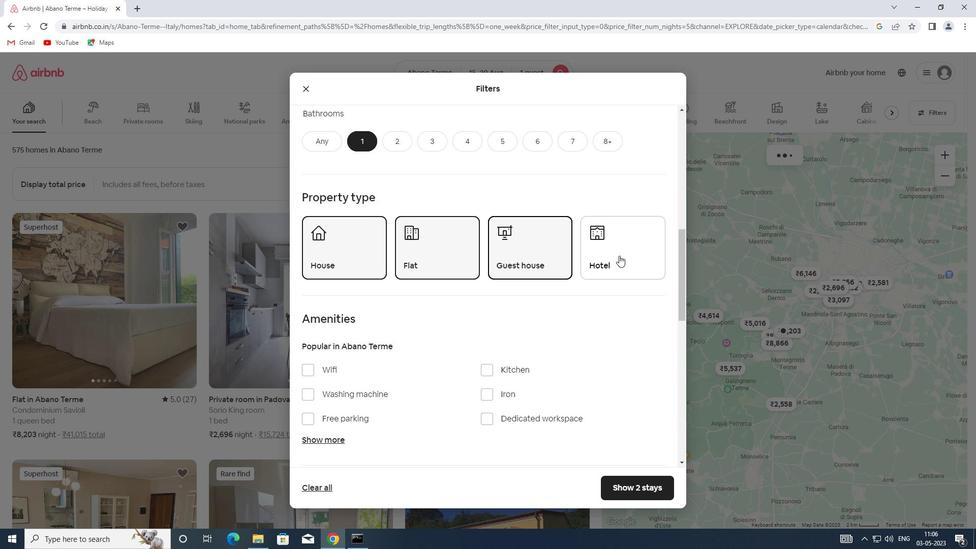 
Action: Mouse moved to (579, 254)
Screenshot: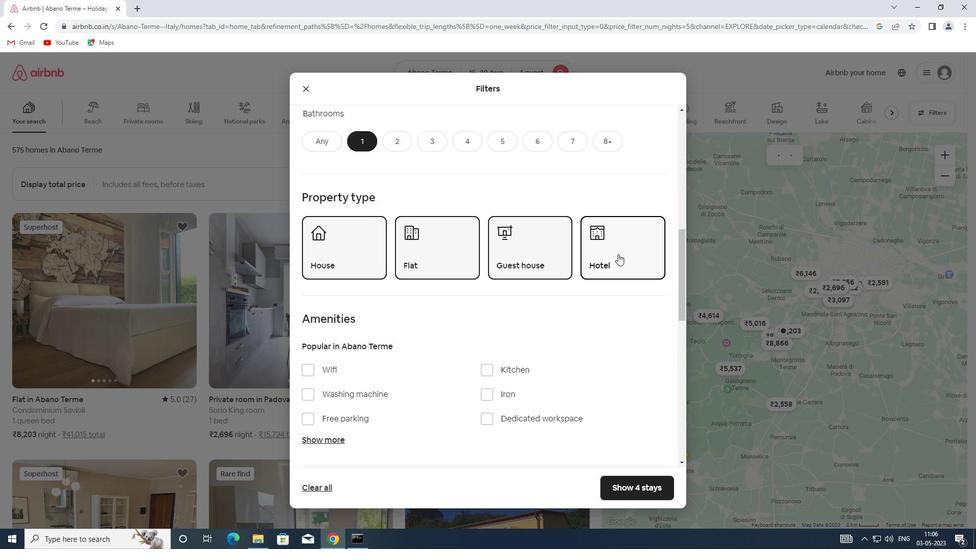 
Action: Mouse scrolled (579, 253) with delta (0, 0)
Screenshot: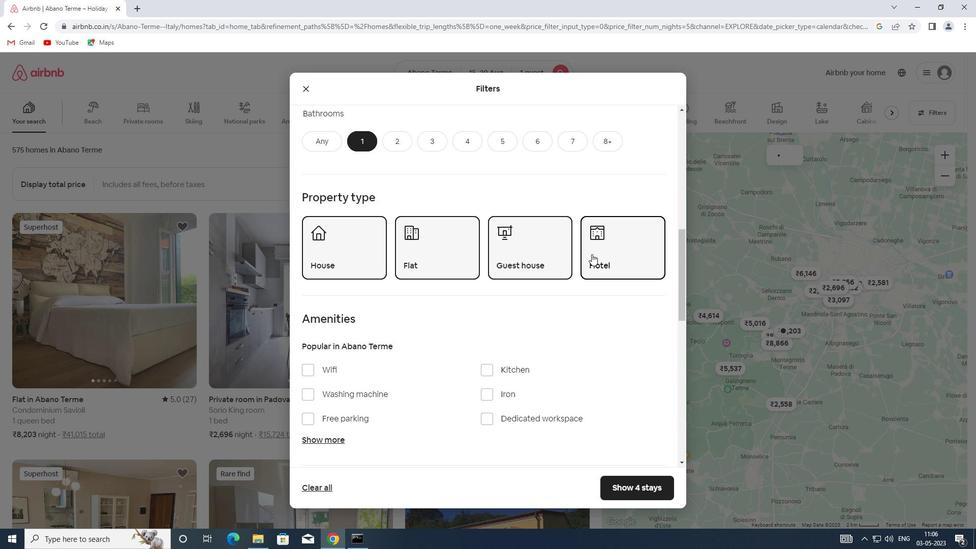 
Action: Mouse scrolled (579, 253) with delta (0, 0)
Screenshot: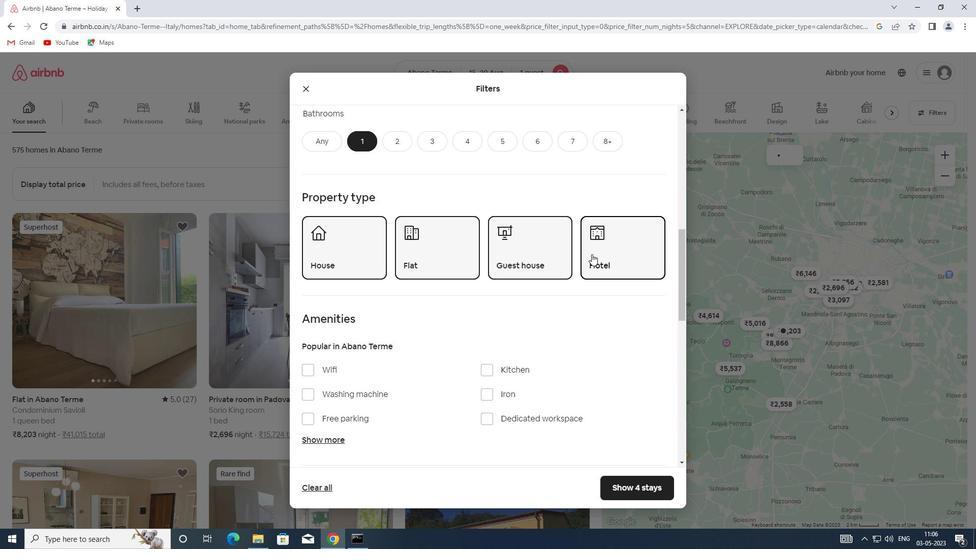 
Action: Mouse scrolled (579, 253) with delta (0, 0)
Screenshot: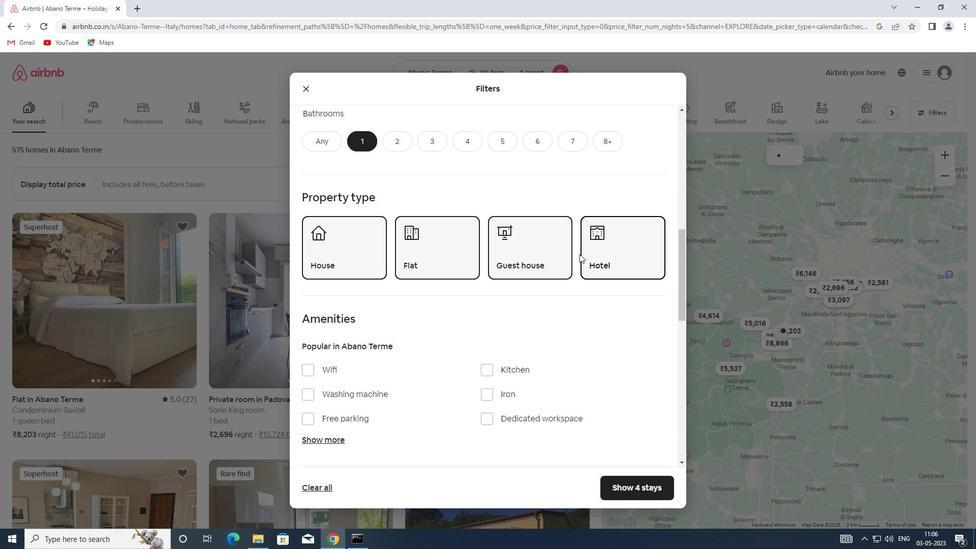 
Action: Mouse scrolled (579, 253) with delta (0, 0)
Screenshot: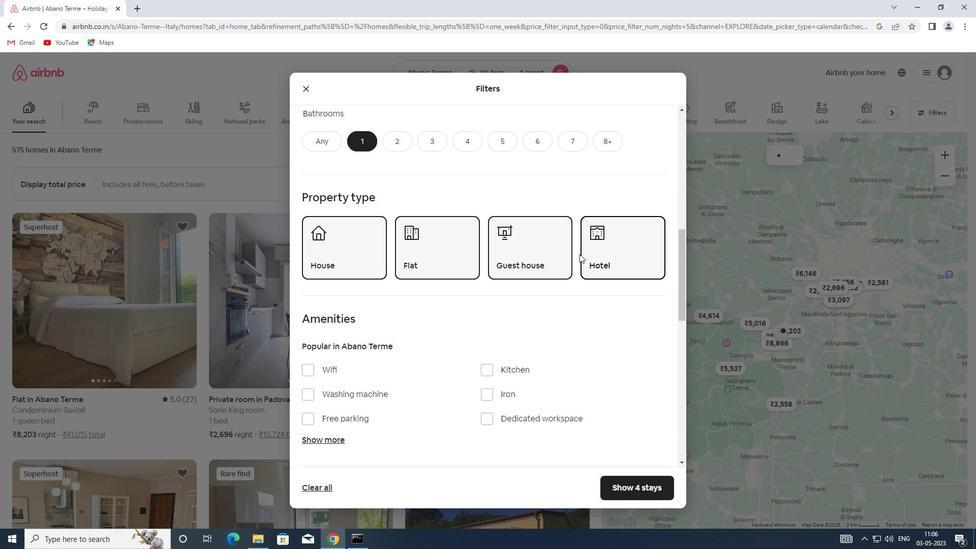
Action: Mouse moved to (368, 192)
Screenshot: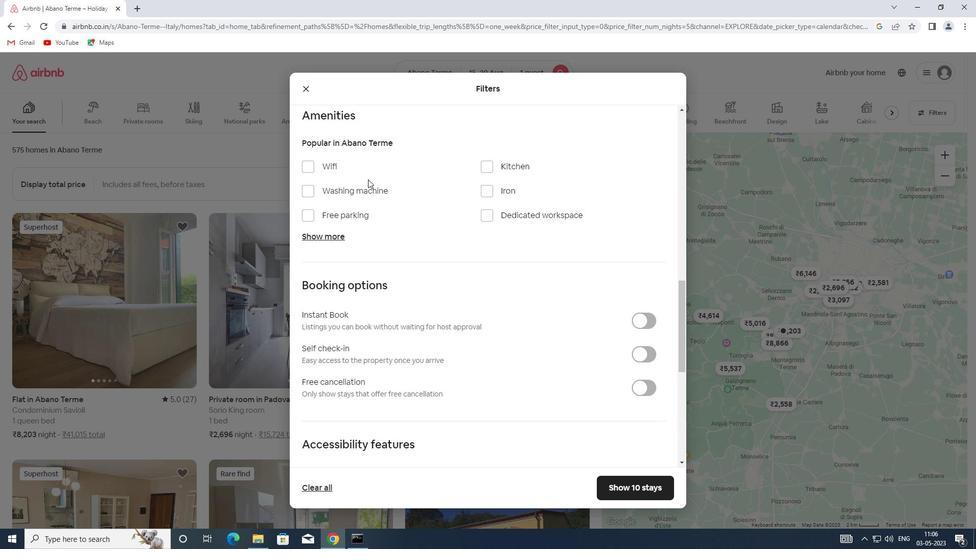 
Action: Mouse pressed left at (368, 192)
Screenshot: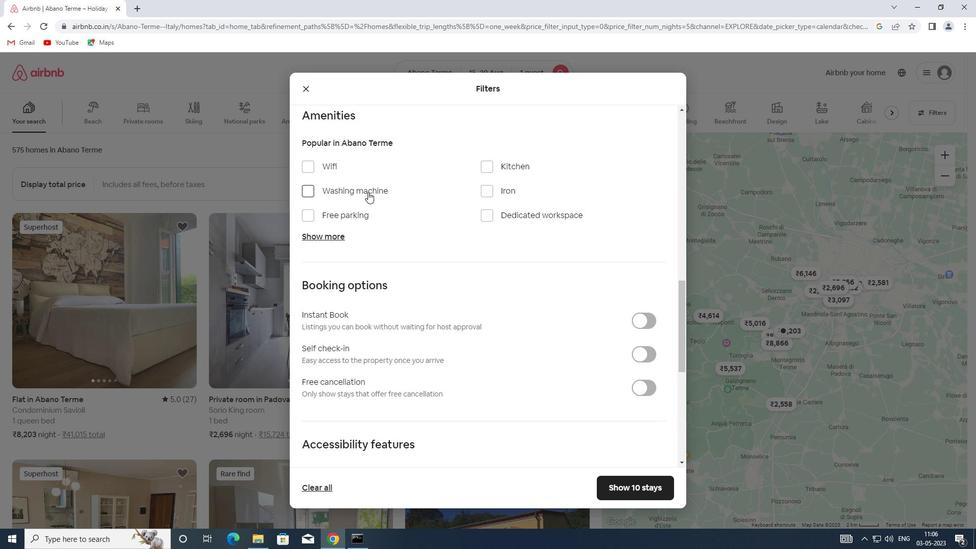 
Action: Mouse moved to (600, 348)
Screenshot: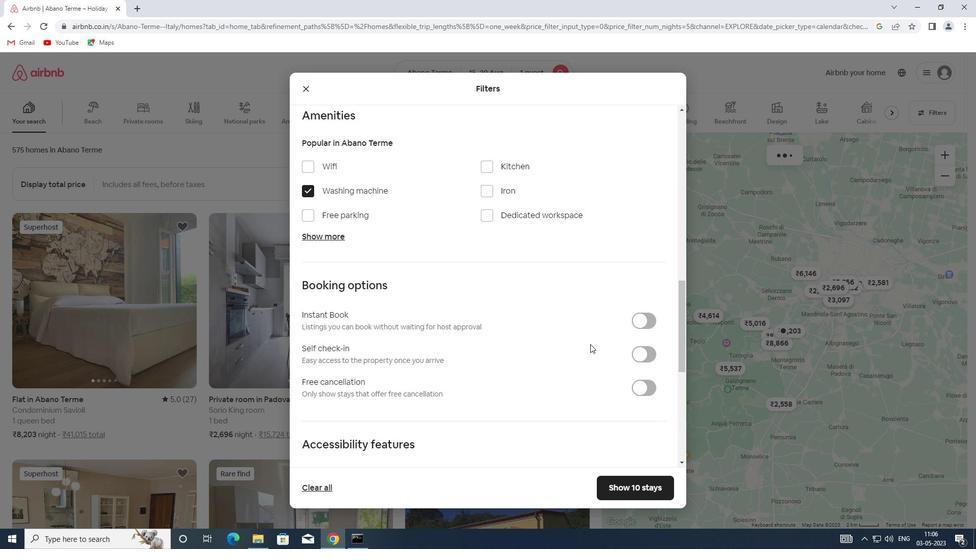 
Action: Mouse scrolled (600, 347) with delta (0, 0)
Screenshot: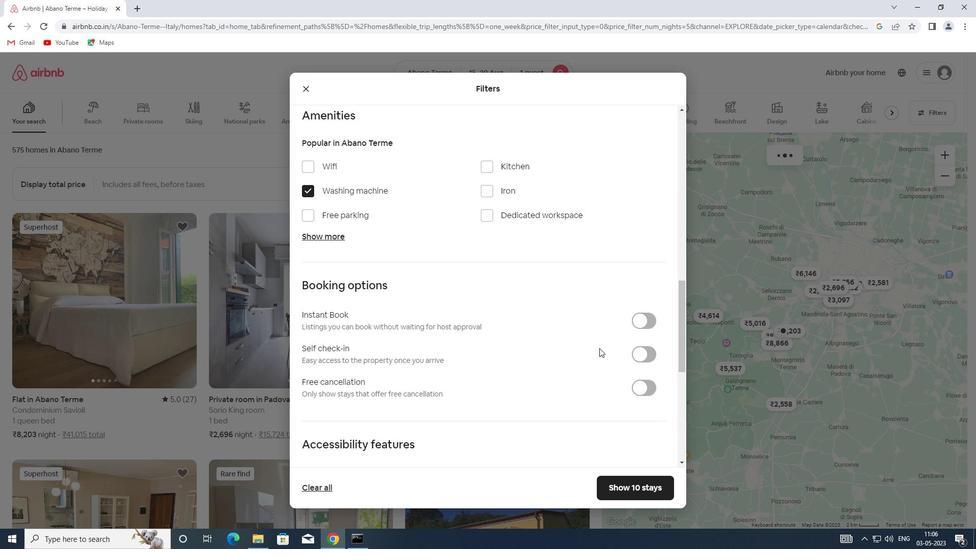 
Action: Mouse scrolled (600, 347) with delta (0, 0)
Screenshot: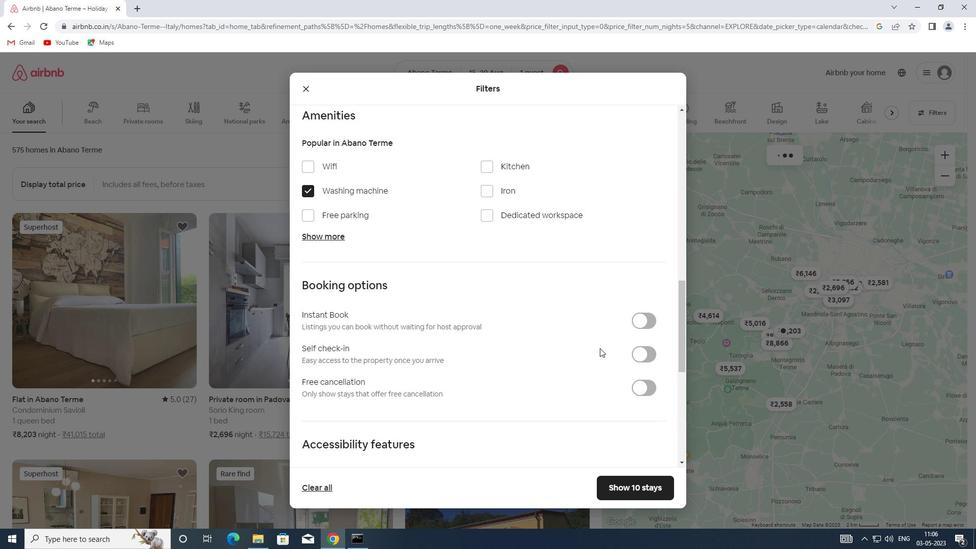 
Action: Mouse scrolled (600, 347) with delta (0, 0)
Screenshot: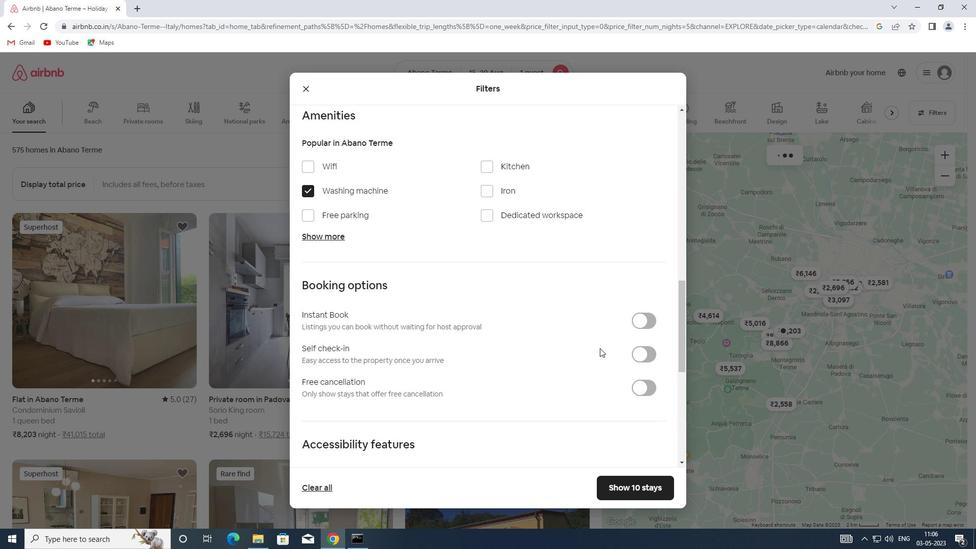 
Action: Mouse moved to (645, 208)
Screenshot: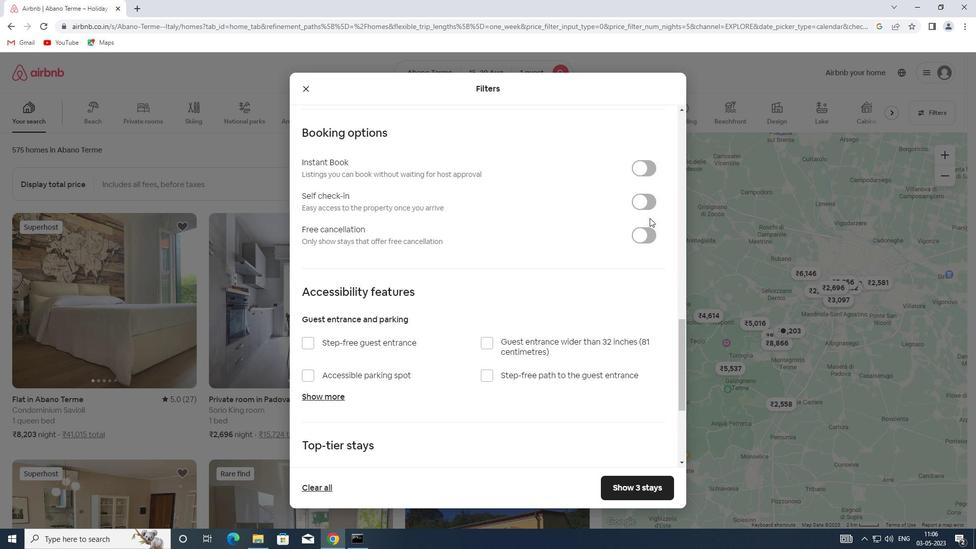 
Action: Mouse pressed left at (645, 208)
Screenshot: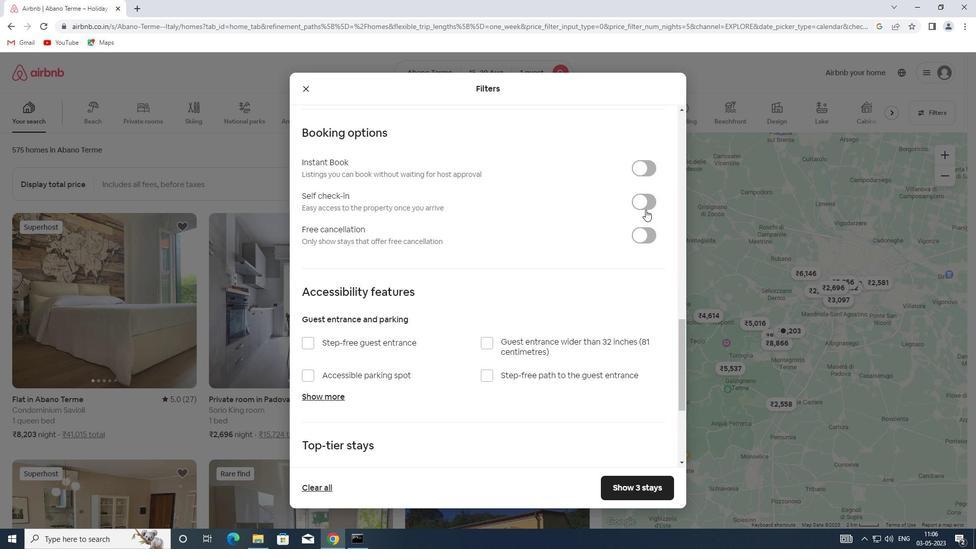 
Action: Mouse moved to (528, 338)
Screenshot: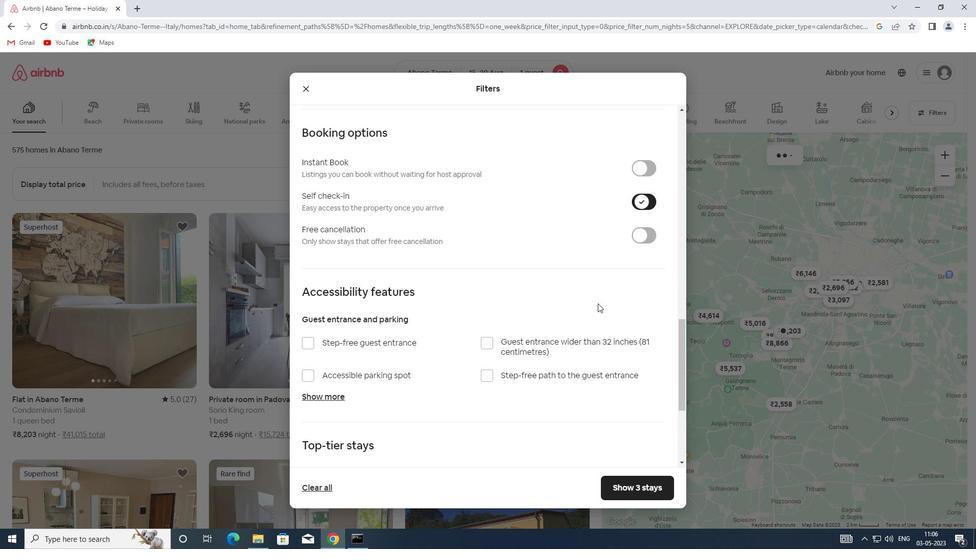 
Action: Mouse scrolled (528, 337) with delta (0, 0)
Screenshot: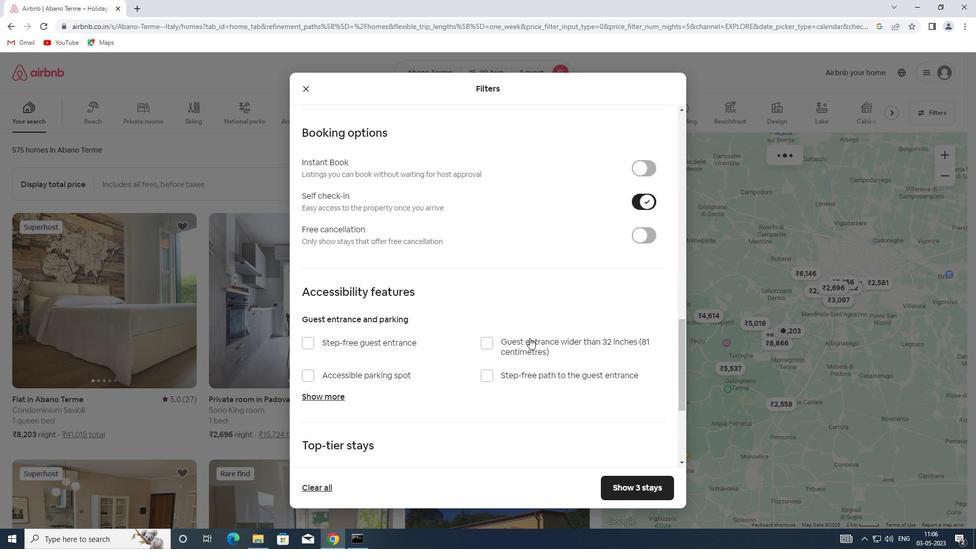 
Action: Mouse scrolled (528, 337) with delta (0, 0)
Screenshot: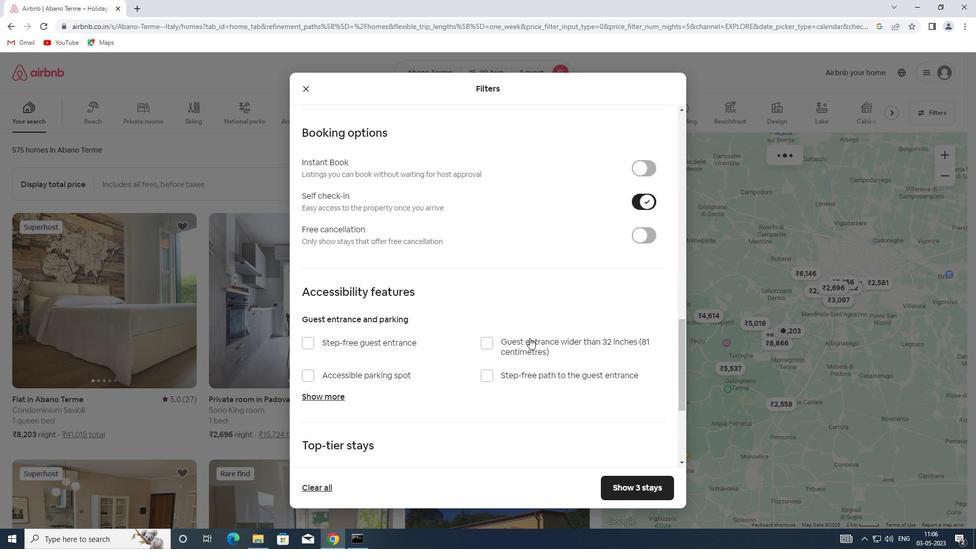 
Action: Mouse scrolled (528, 337) with delta (0, 0)
Screenshot: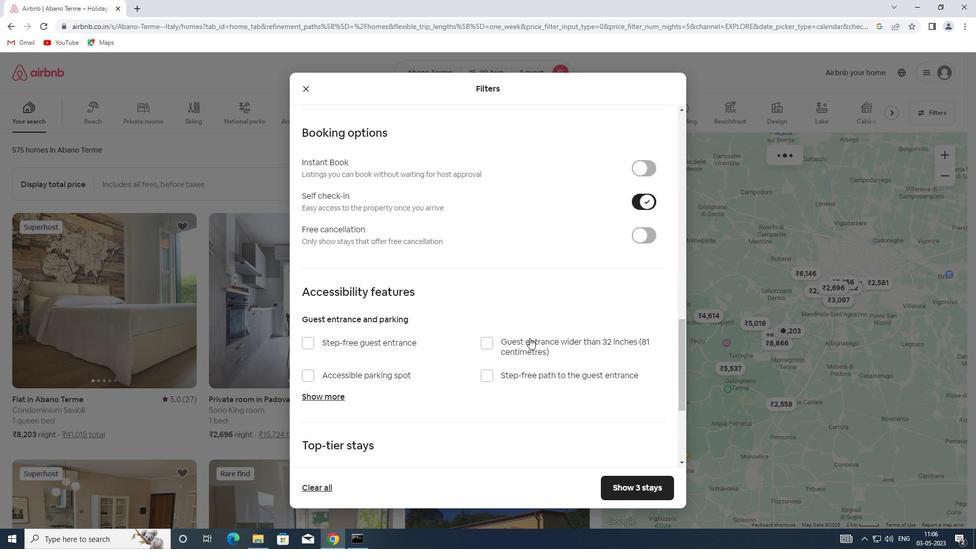 
Action: Mouse scrolled (528, 338) with delta (0, 0)
Screenshot: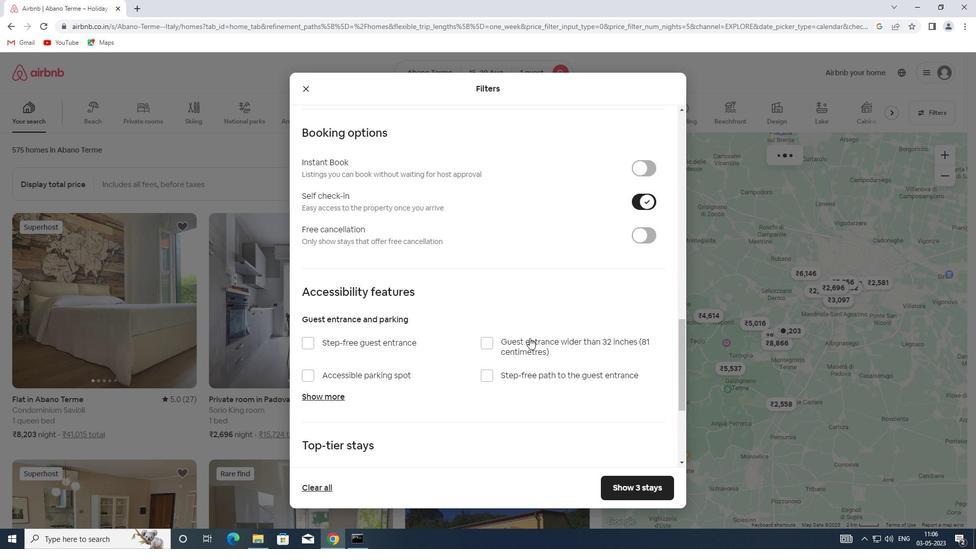 
Action: Mouse moved to (527, 341)
Screenshot: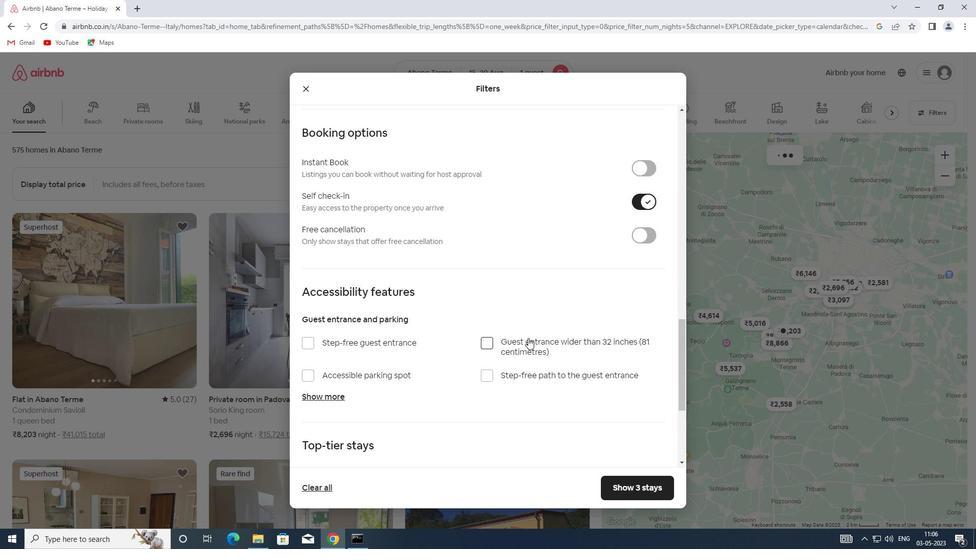 
Action: Mouse scrolled (527, 341) with delta (0, 0)
Screenshot: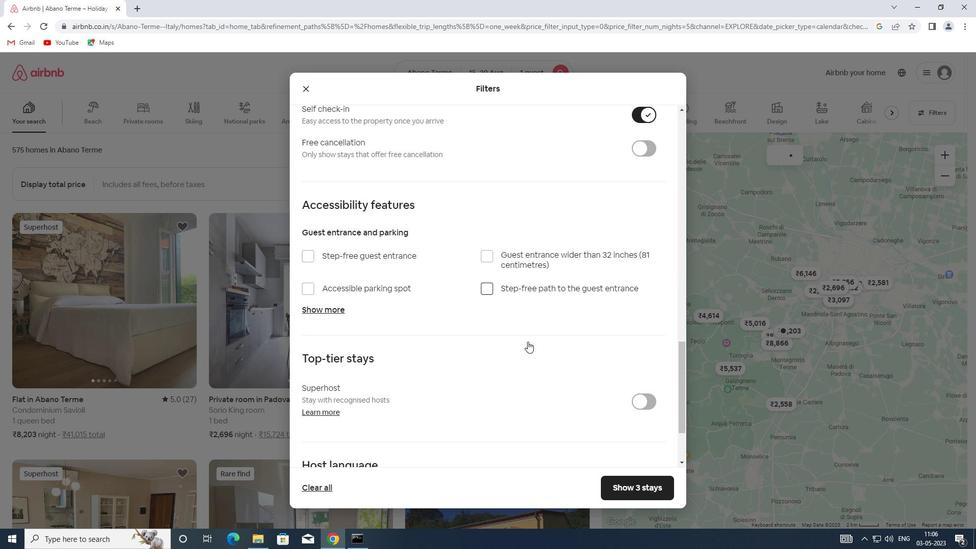 
Action: Mouse scrolled (527, 341) with delta (0, 0)
Screenshot: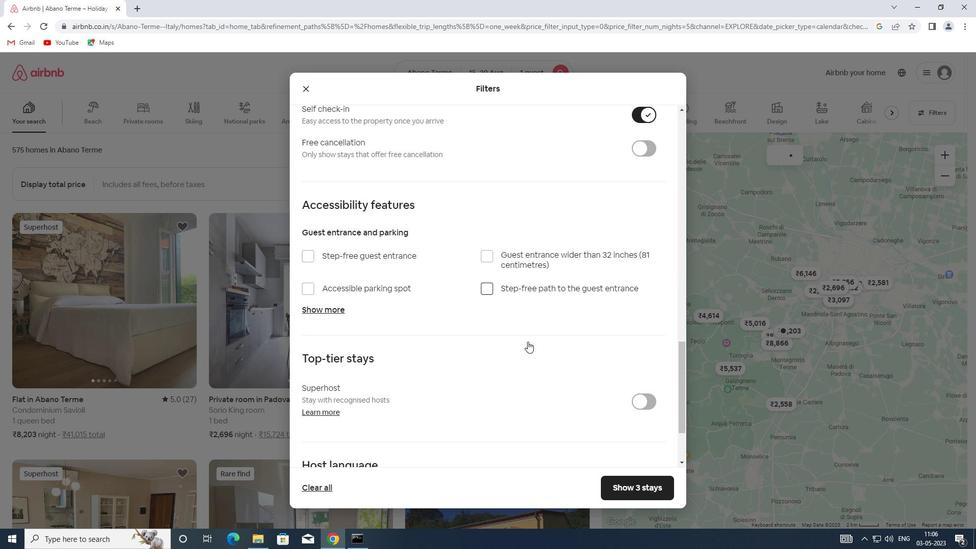 
Action: Mouse scrolled (527, 341) with delta (0, 0)
Screenshot: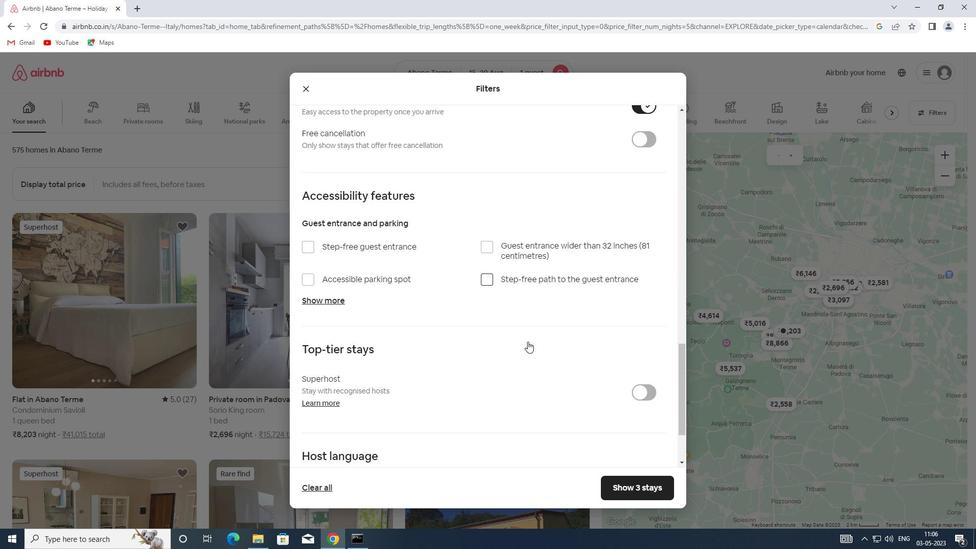 
Action: Mouse scrolled (527, 341) with delta (0, 0)
Screenshot: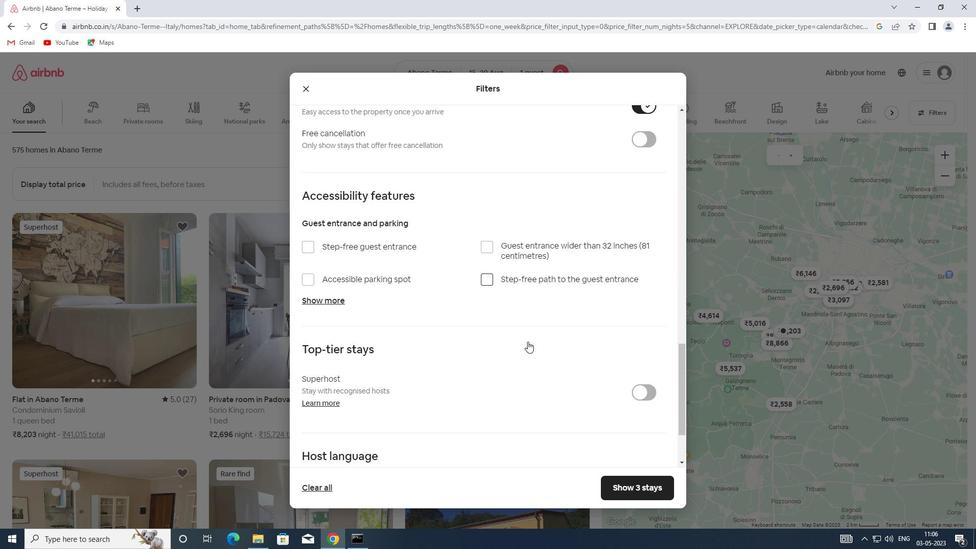 
Action: Mouse moved to (335, 395)
Screenshot: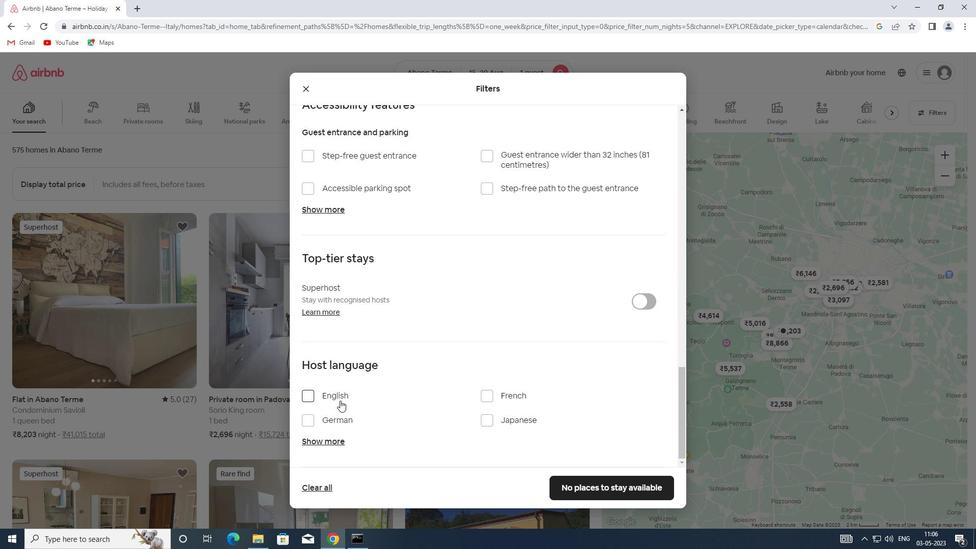 
Action: Mouse pressed left at (335, 395)
Screenshot: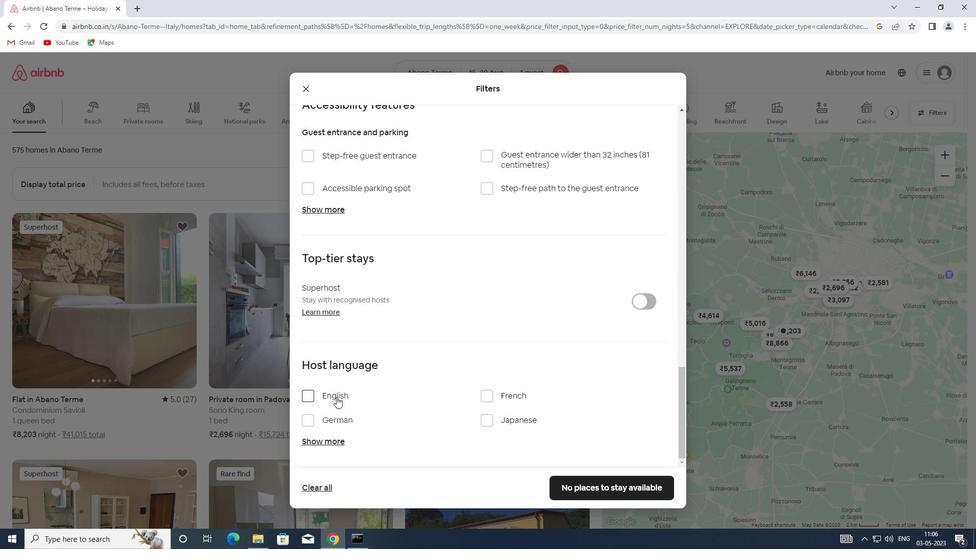 
Action: Mouse moved to (601, 482)
Screenshot: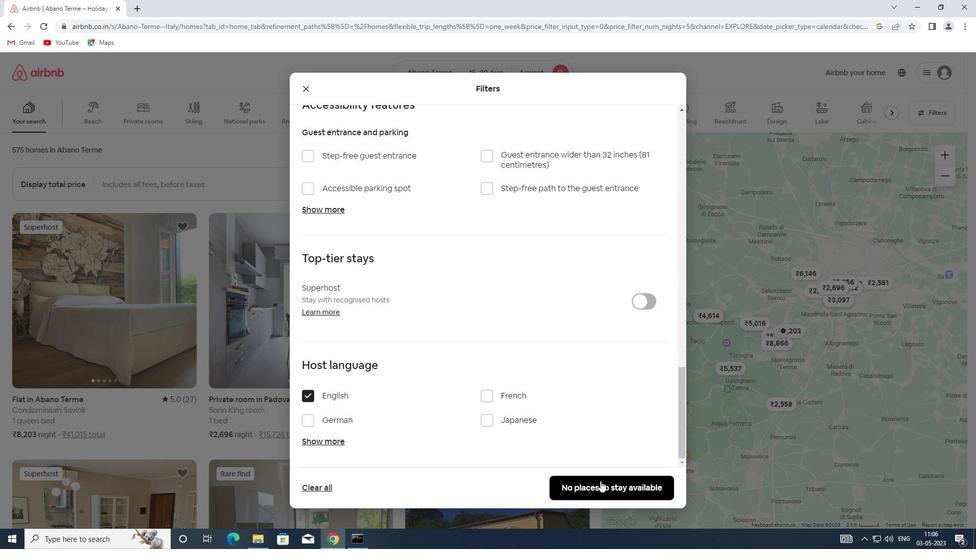 
Action: Mouse pressed left at (601, 482)
Screenshot: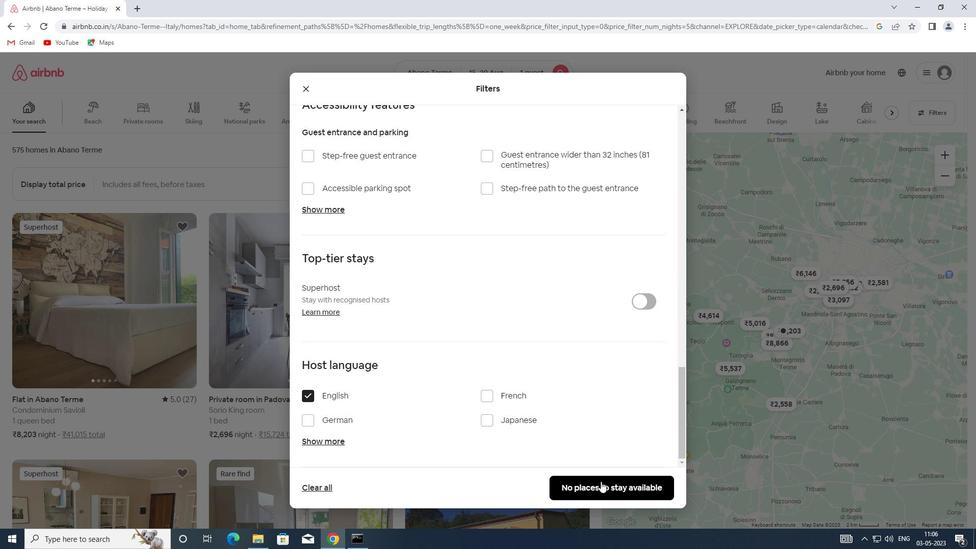 
